 Task: Search one way flight ticket for 4 adults, 2 children, 2 infants in seat and 1 infant on lap in economy from Helena: Helena Regional Airport to Jacksonville: Albert J. Ellis Airport on 8-3-2023. Choice of flights is Emirates. Number of bags: 1 carry on bag. Price is upto 95000. Outbound departure time preference is 17:15.
Action: Mouse moved to (263, 335)
Screenshot: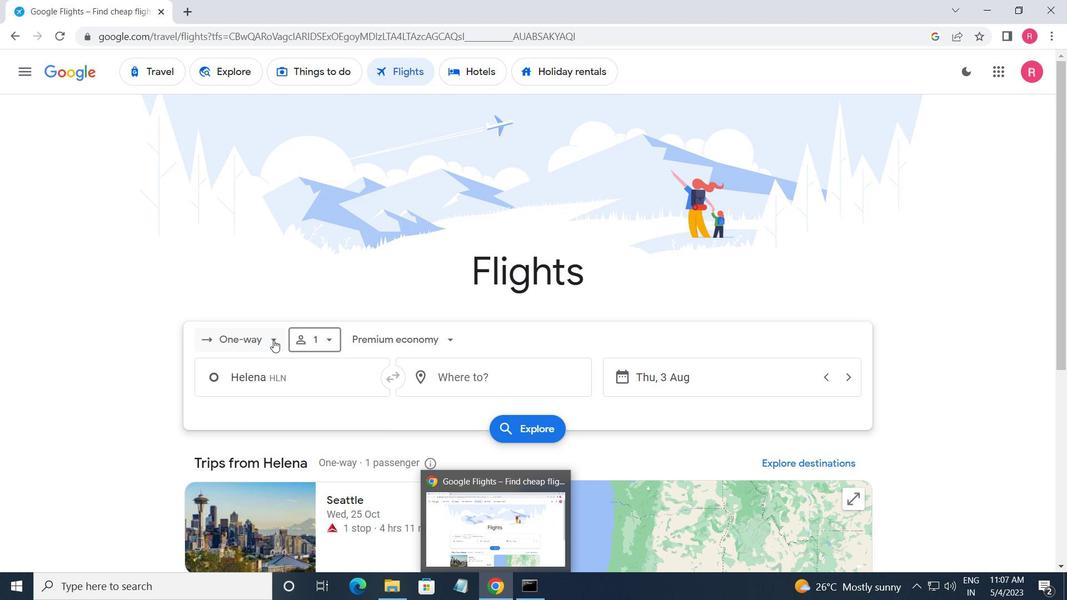 
Action: Mouse pressed left at (263, 335)
Screenshot: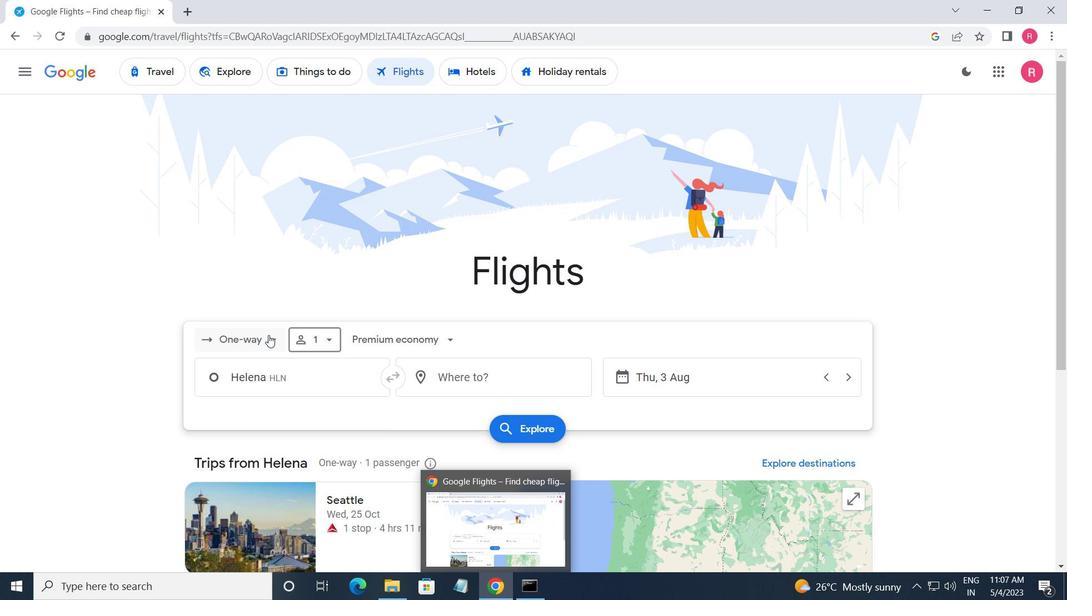 
Action: Mouse moved to (261, 404)
Screenshot: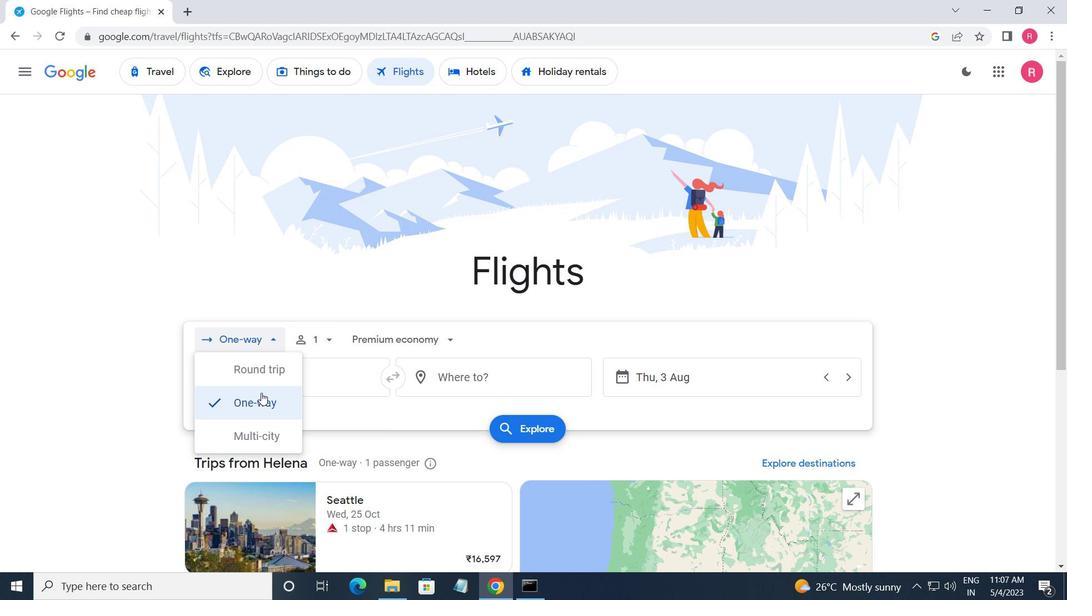 
Action: Mouse pressed left at (261, 404)
Screenshot: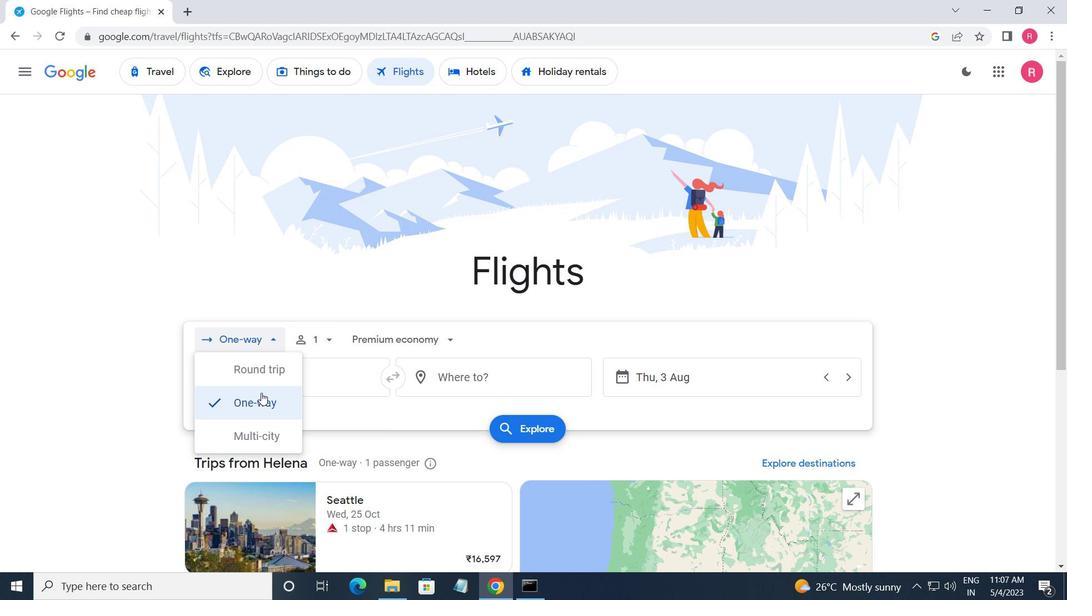 
Action: Mouse moved to (337, 339)
Screenshot: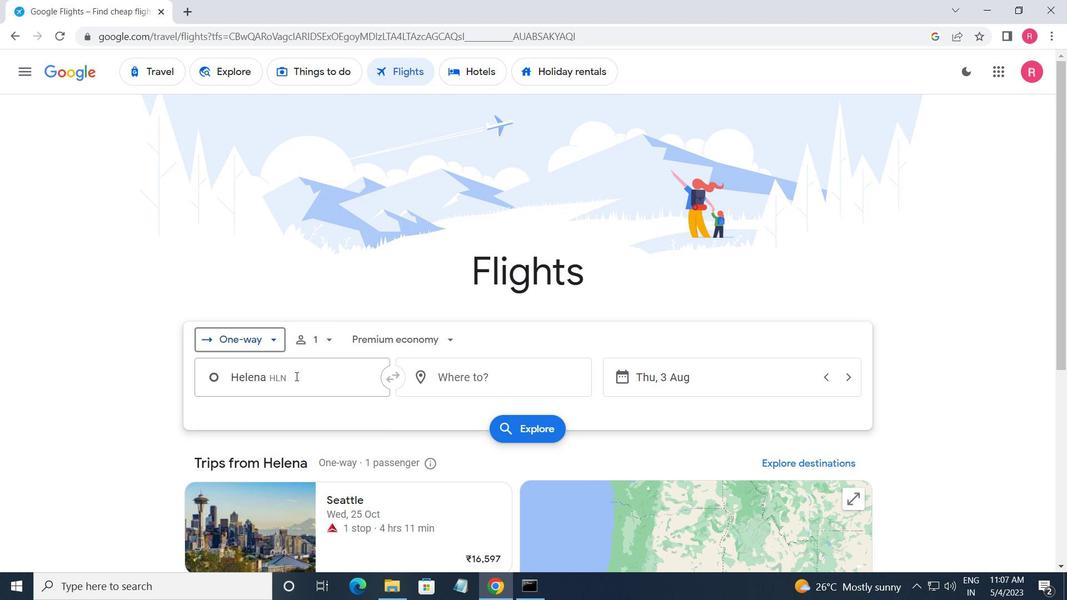 
Action: Mouse pressed left at (337, 339)
Screenshot: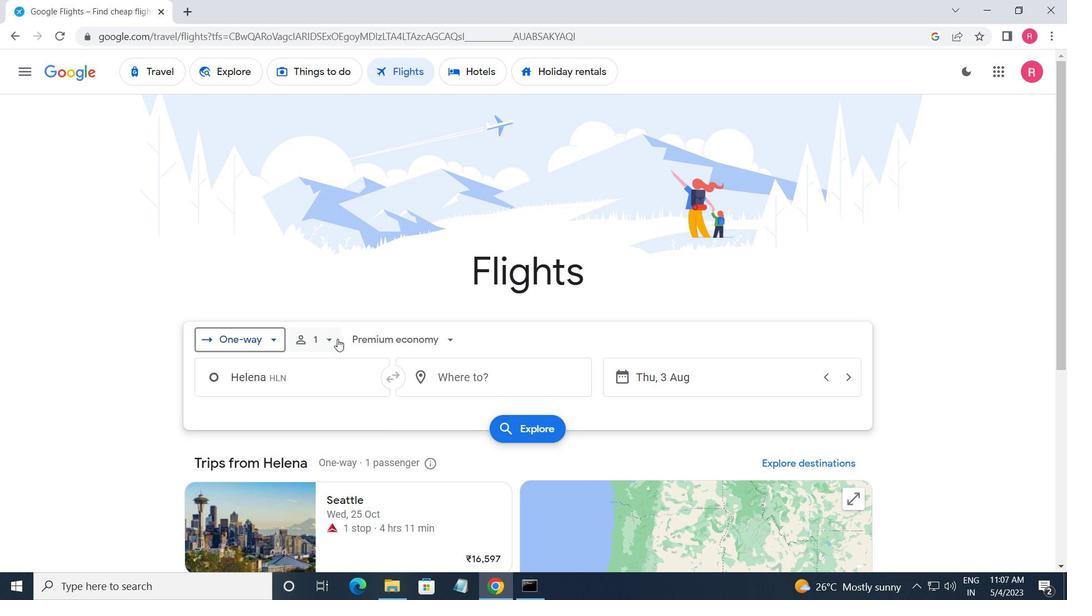 
Action: Mouse moved to (447, 376)
Screenshot: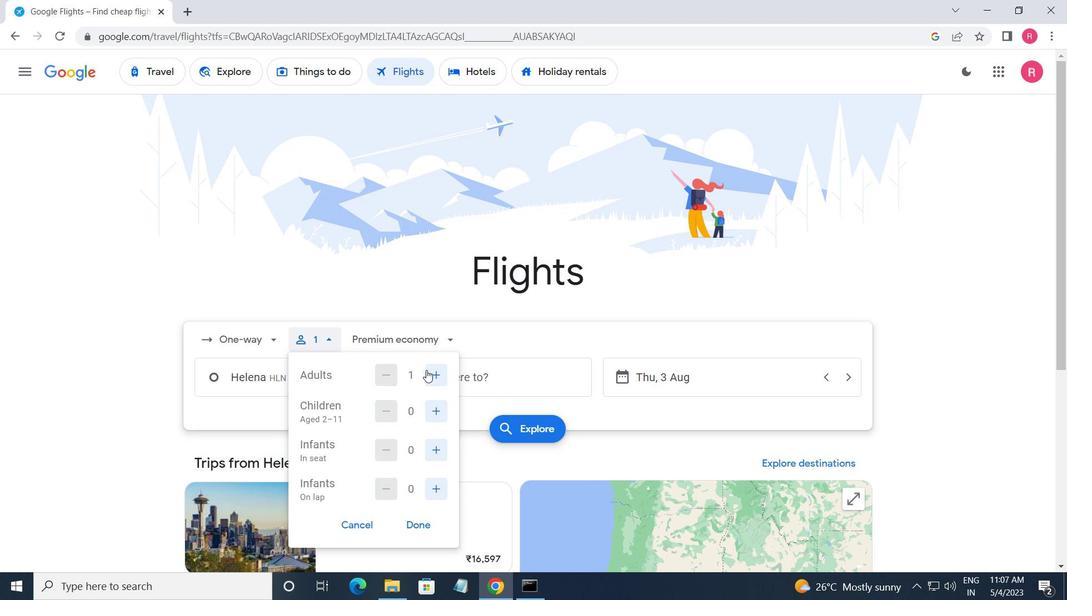 
Action: Mouse pressed left at (447, 376)
Screenshot: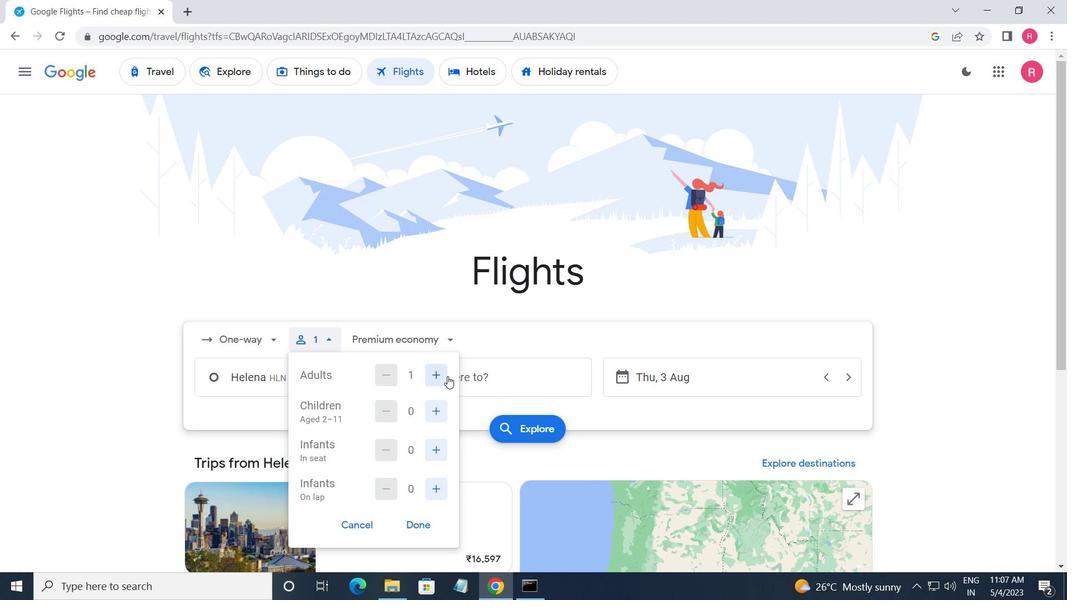 
Action: Mouse pressed left at (447, 376)
Screenshot: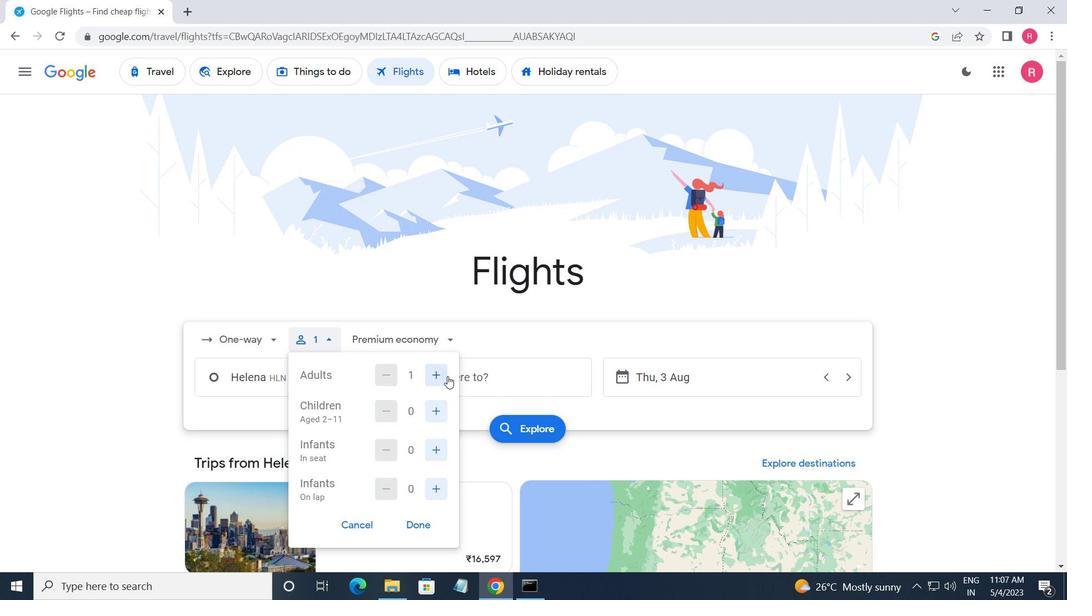 
Action: Mouse pressed left at (447, 376)
Screenshot: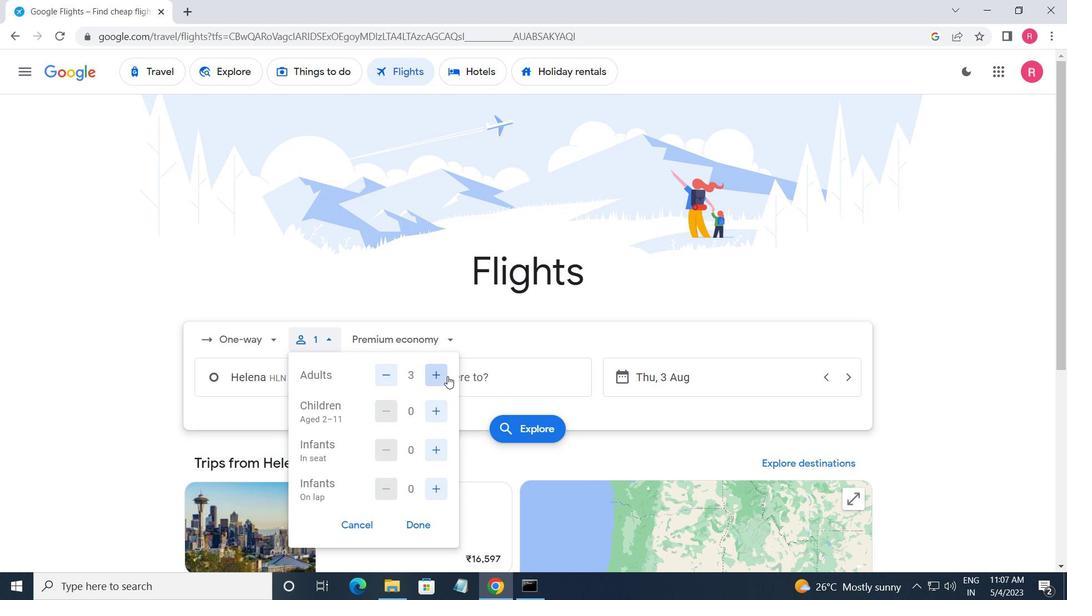 
Action: Mouse moved to (437, 407)
Screenshot: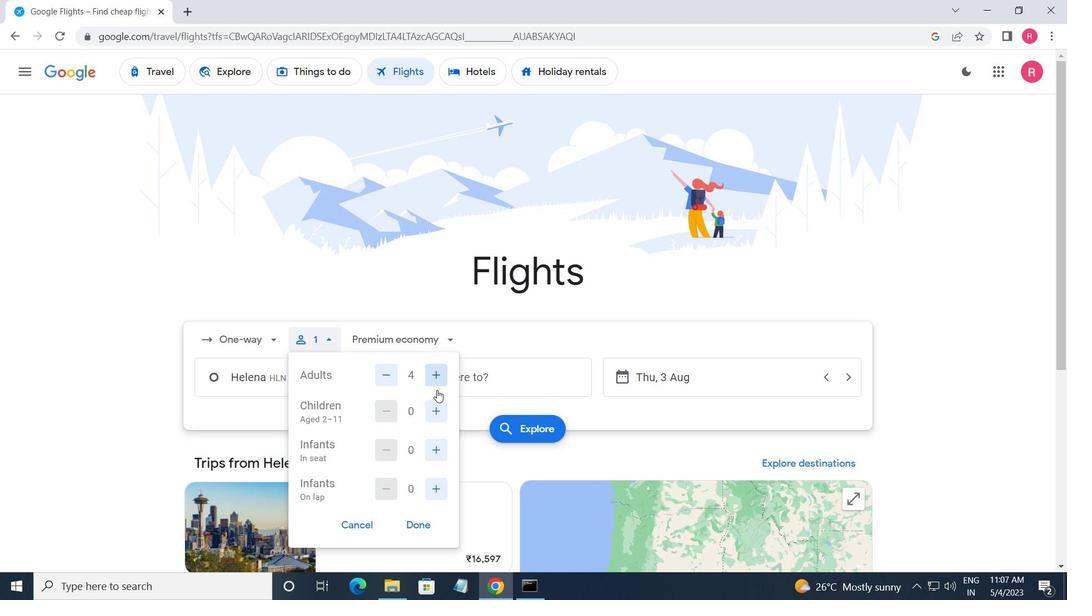 
Action: Mouse pressed left at (437, 407)
Screenshot: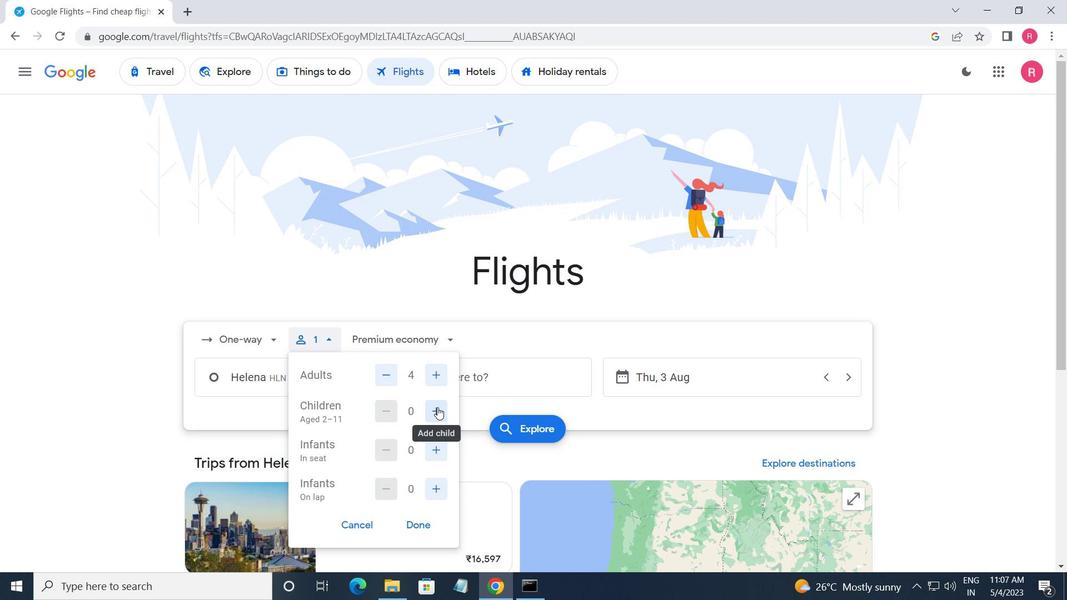 
Action: Mouse pressed left at (437, 407)
Screenshot: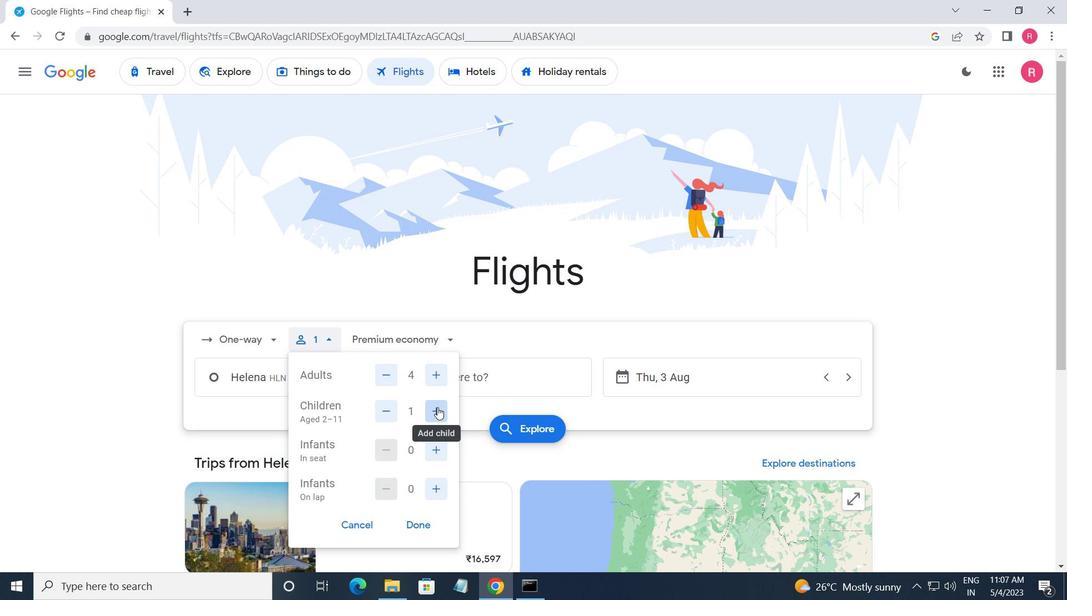 
Action: Mouse moved to (437, 447)
Screenshot: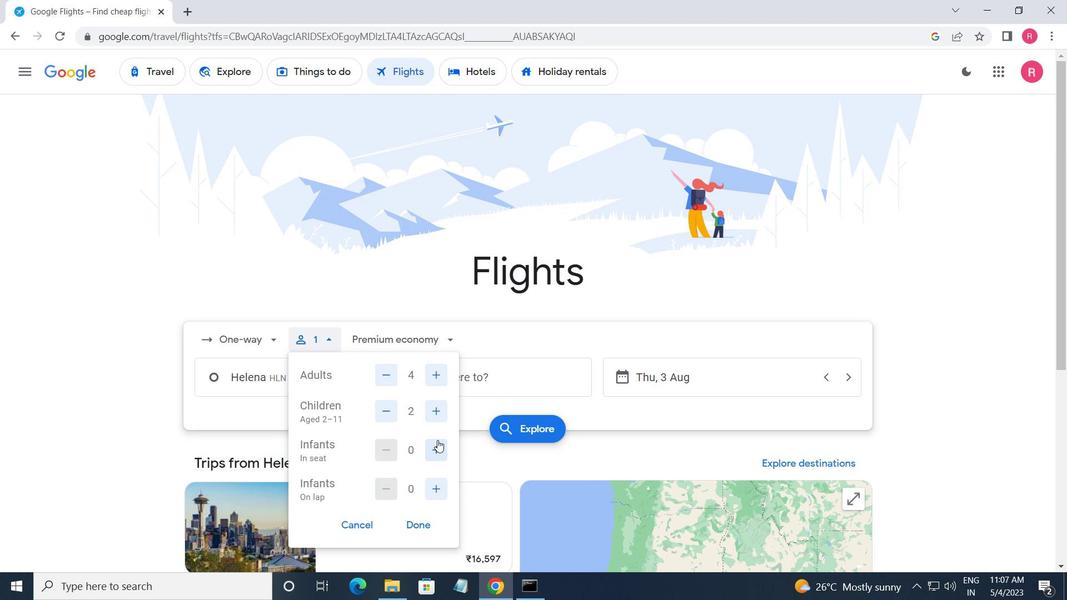 
Action: Mouse pressed left at (437, 447)
Screenshot: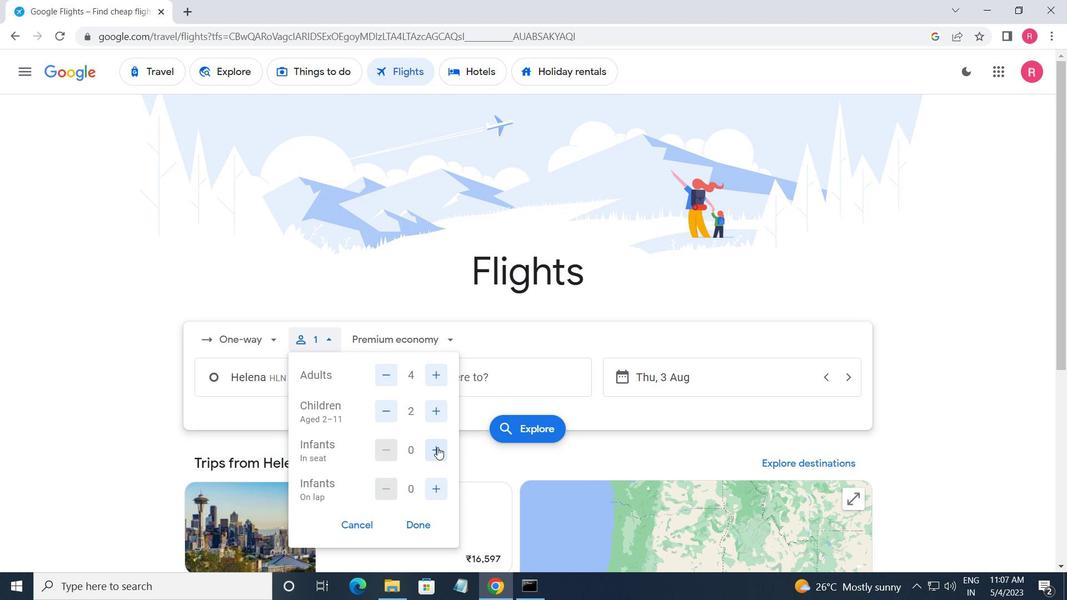 
Action: Mouse pressed left at (437, 447)
Screenshot: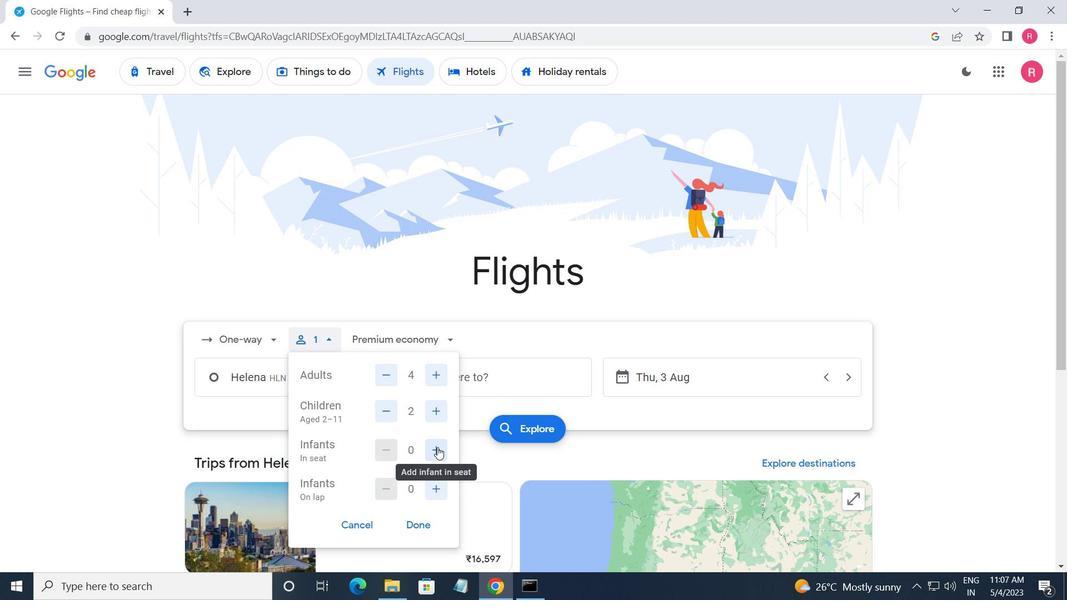
Action: Mouse moved to (436, 488)
Screenshot: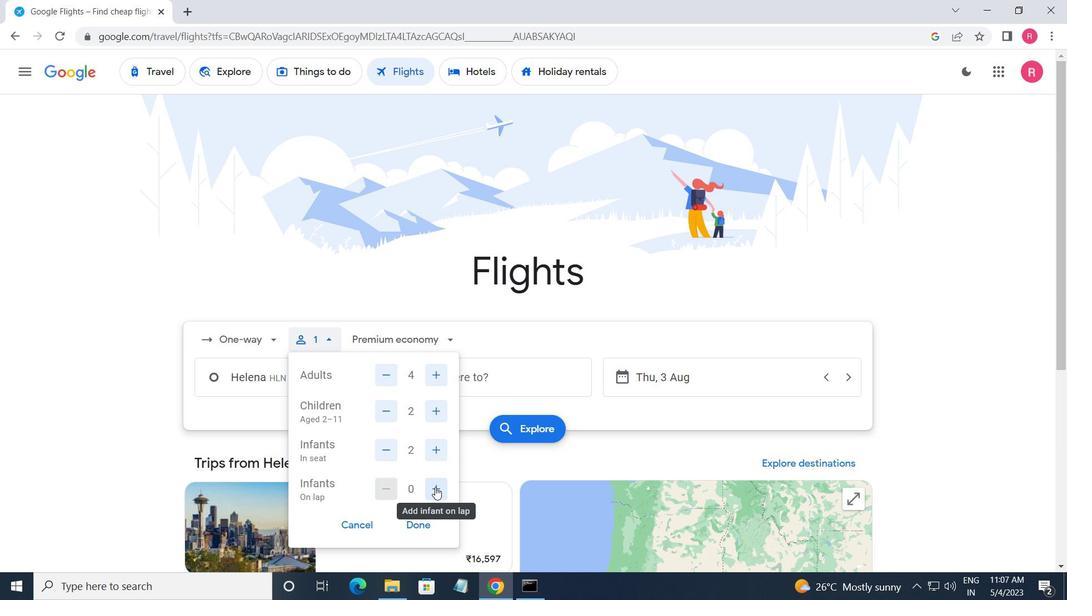 
Action: Mouse pressed left at (436, 488)
Screenshot: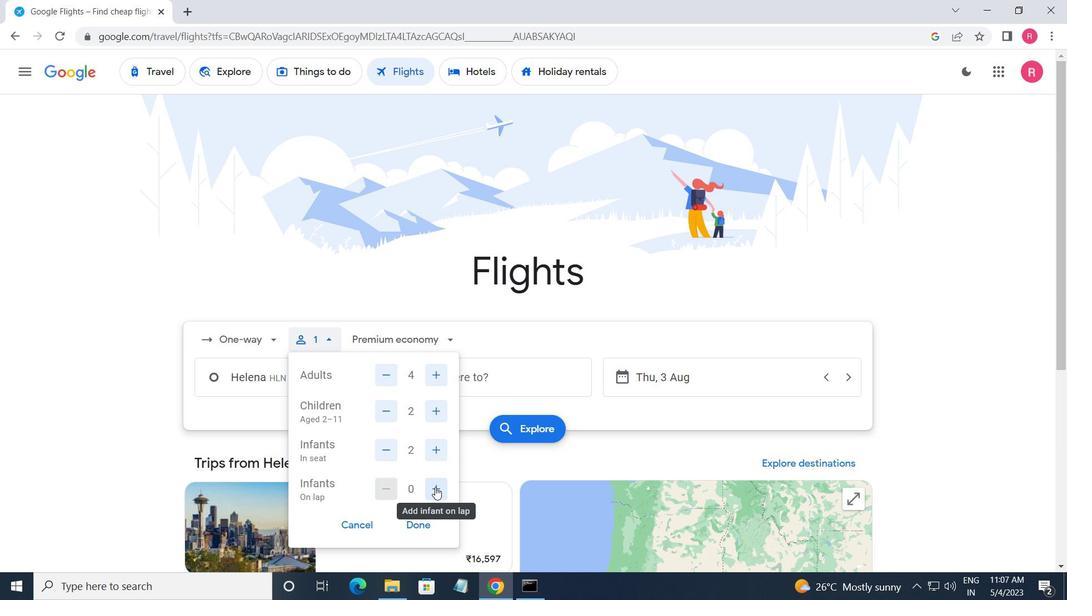 
Action: Mouse moved to (421, 521)
Screenshot: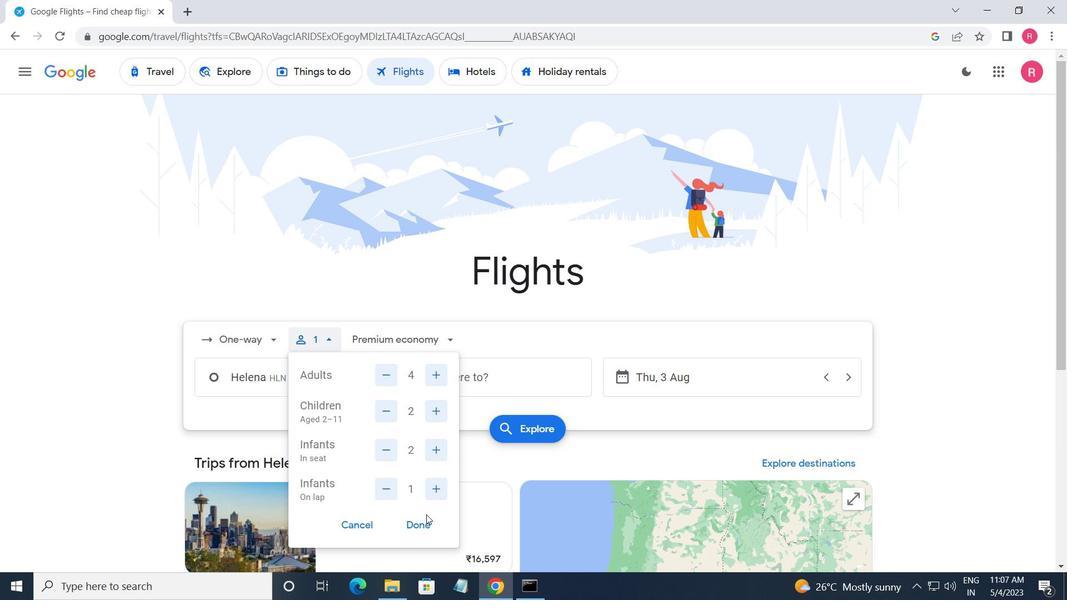 
Action: Mouse pressed left at (421, 521)
Screenshot: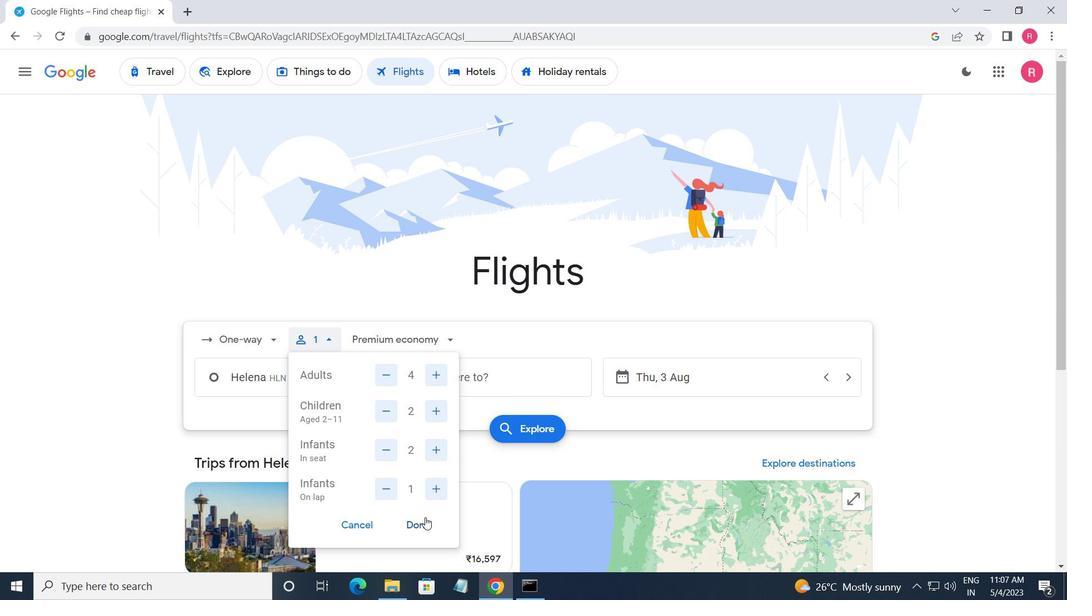 
Action: Mouse moved to (389, 345)
Screenshot: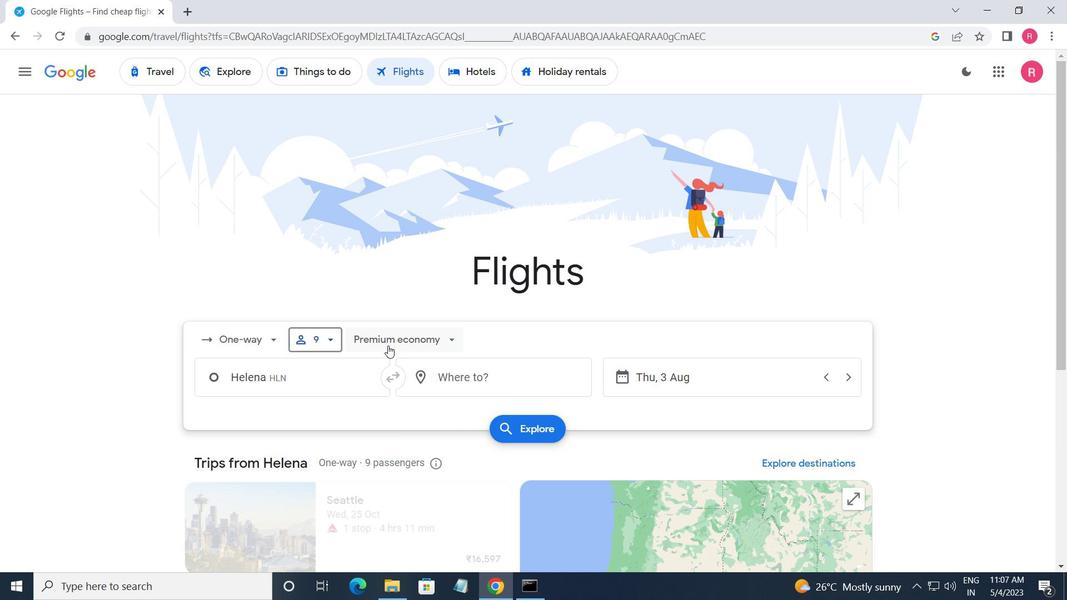 
Action: Mouse pressed left at (389, 345)
Screenshot: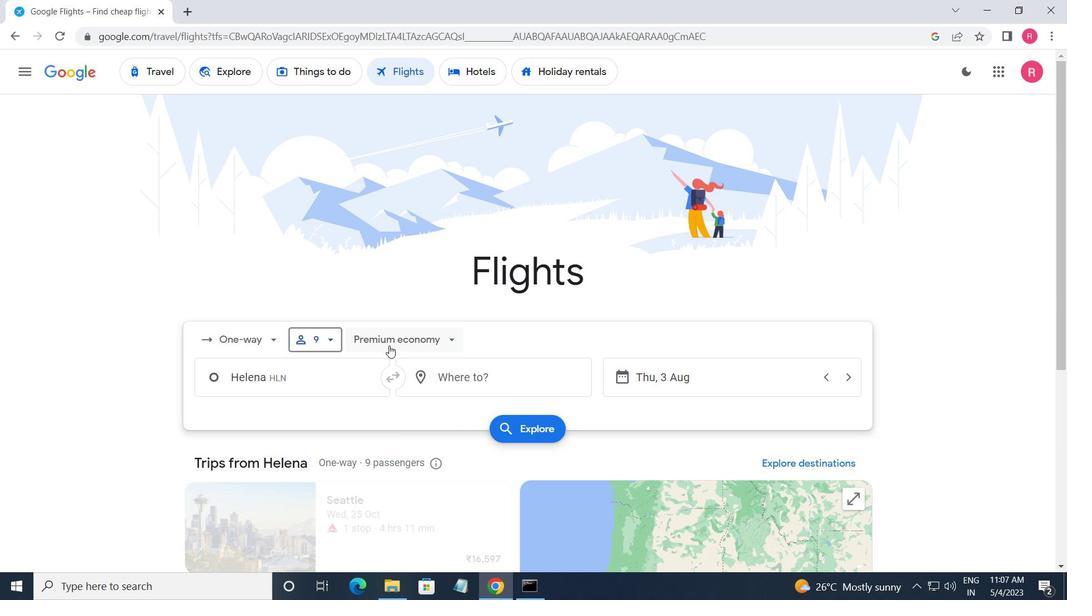 
Action: Mouse moved to (392, 362)
Screenshot: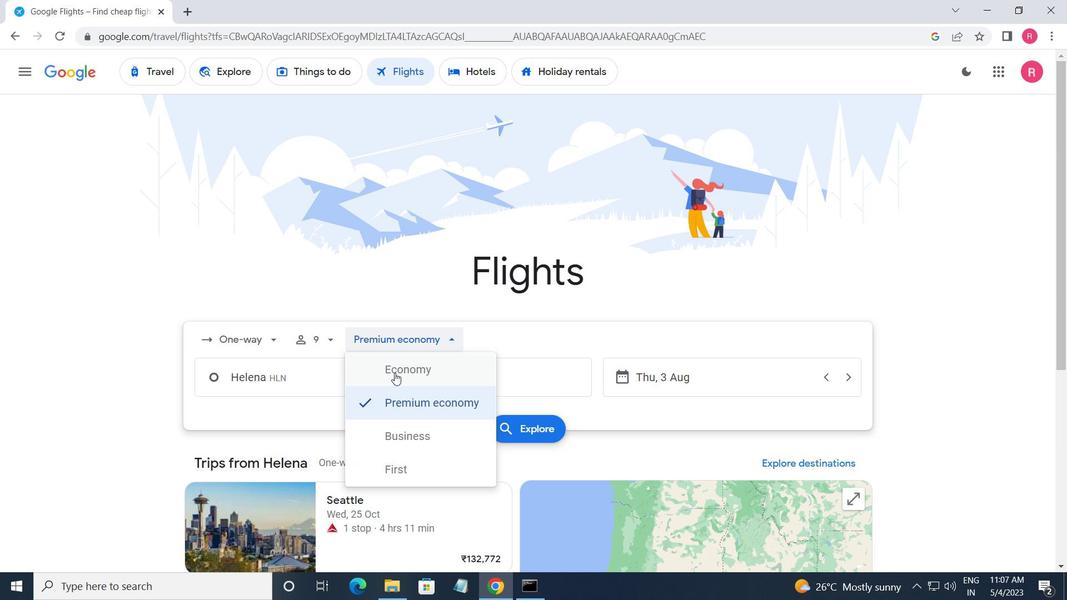 
Action: Mouse pressed left at (392, 362)
Screenshot: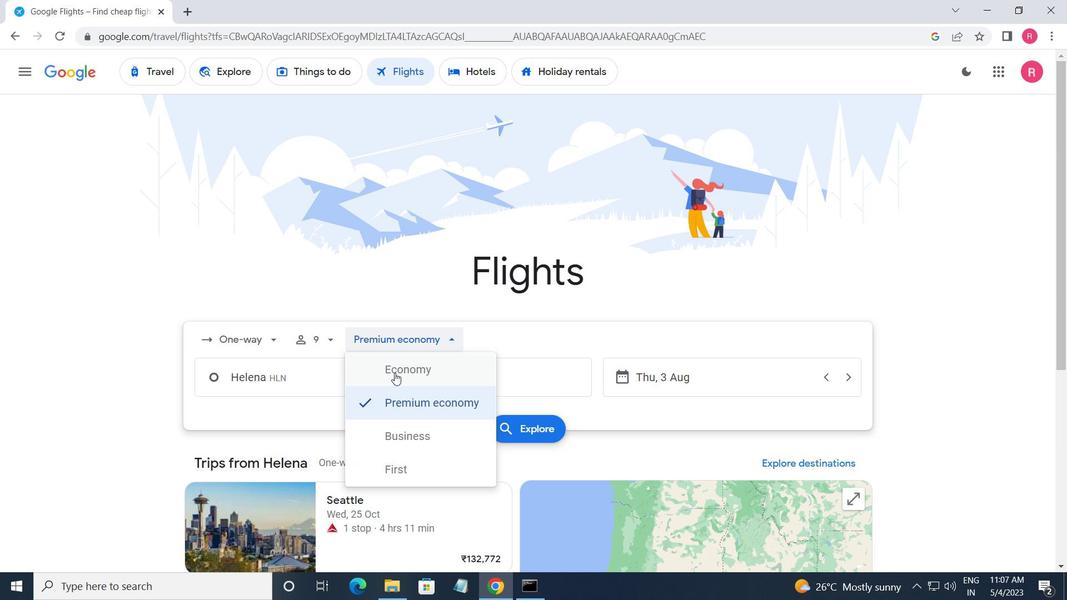 
Action: Mouse moved to (310, 380)
Screenshot: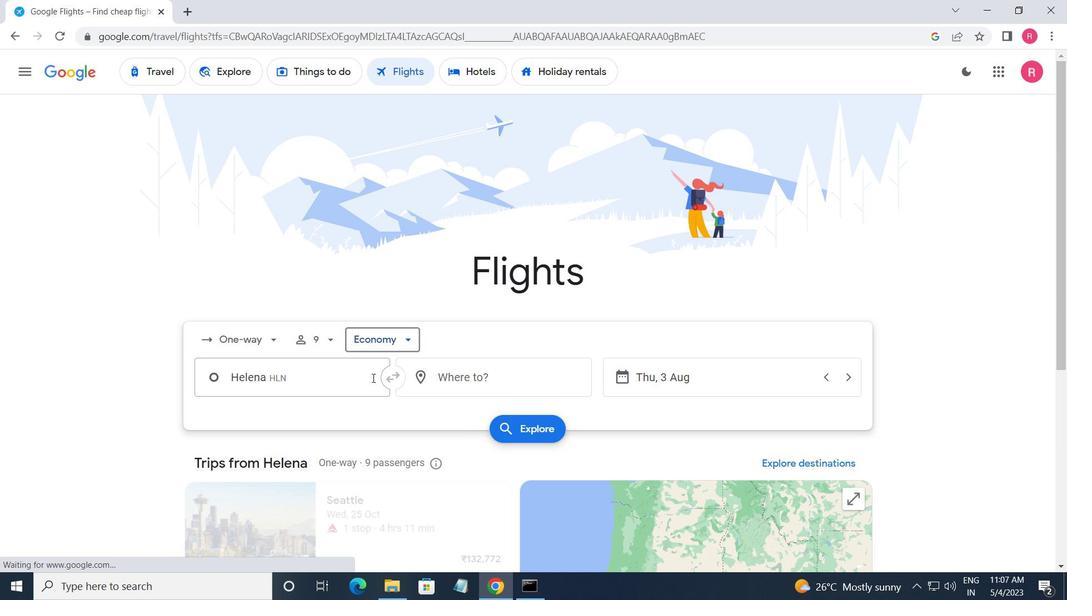 
Action: Mouse pressed left at (310, 380)
Screenshot: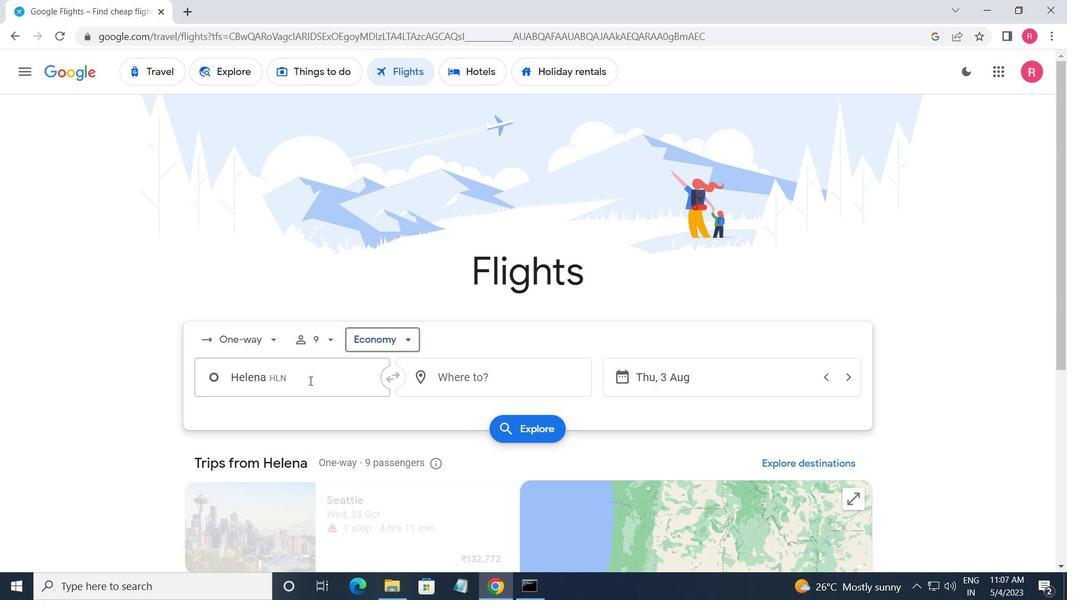 
Action: Mouse moved to (324, 458)
Screenshot: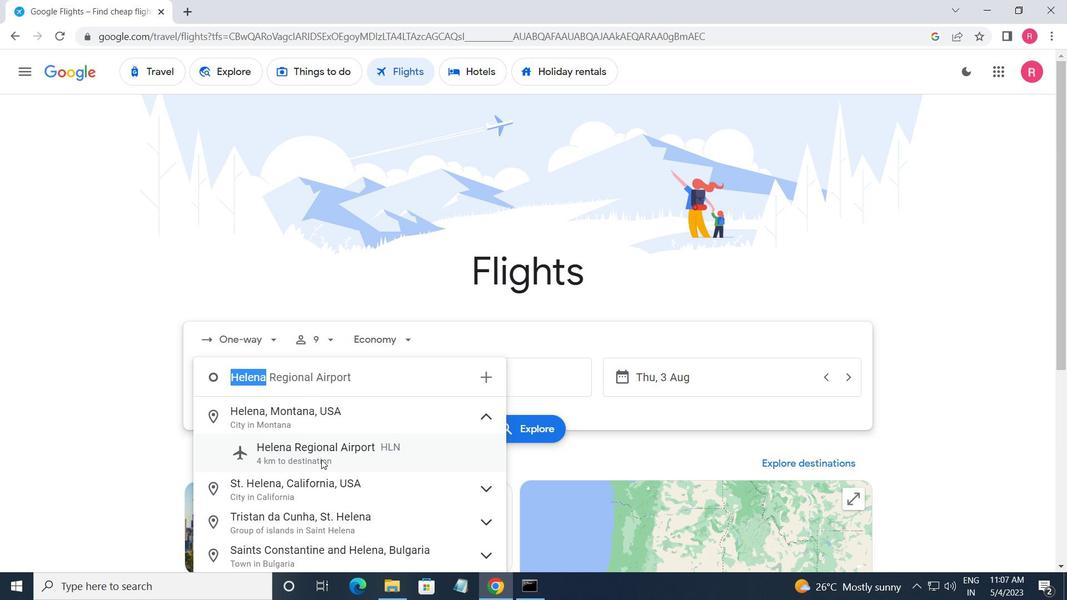 
Action: Mouse pressed left at (324, 458)
Screenshot: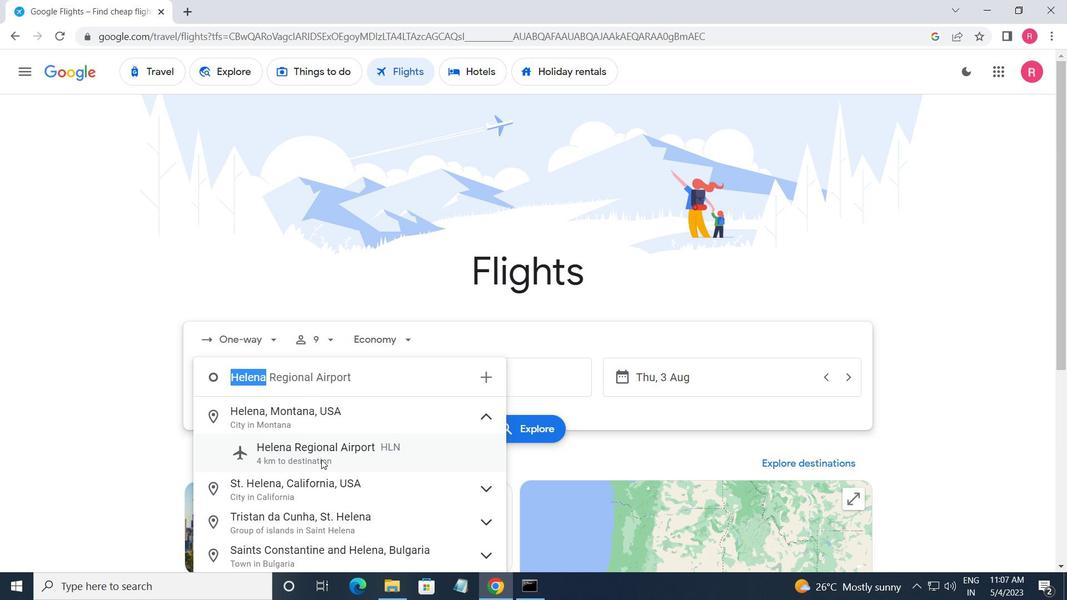 
Action: Mouse moved to (470, 392)
Screenshot: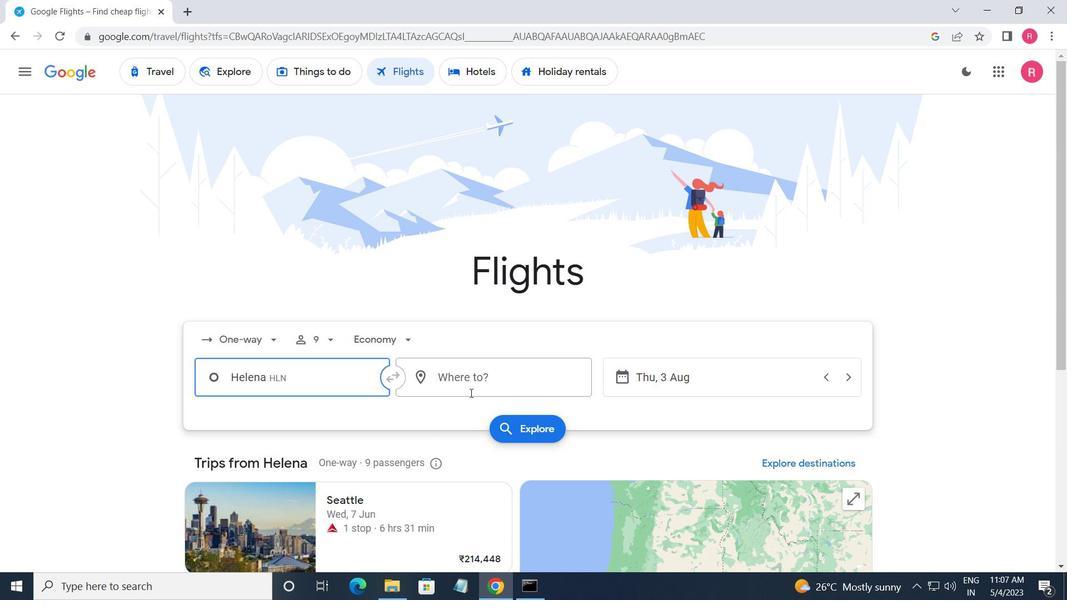 
Action: Mouse pressed left at (470, 392)
Screenshot: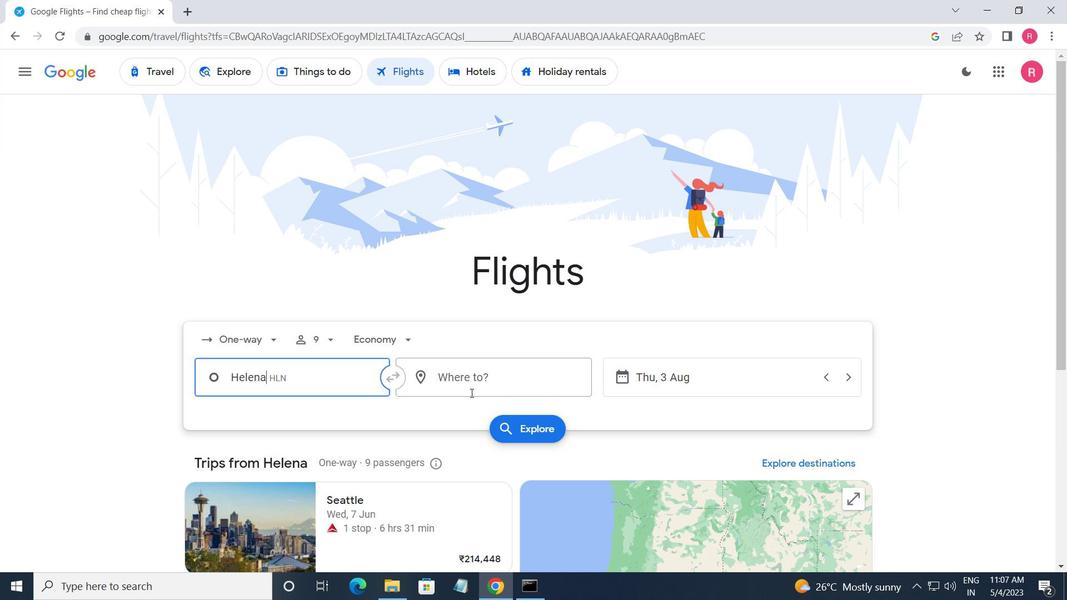 
Action: Mouse moved to (497, 520)
Screenshot: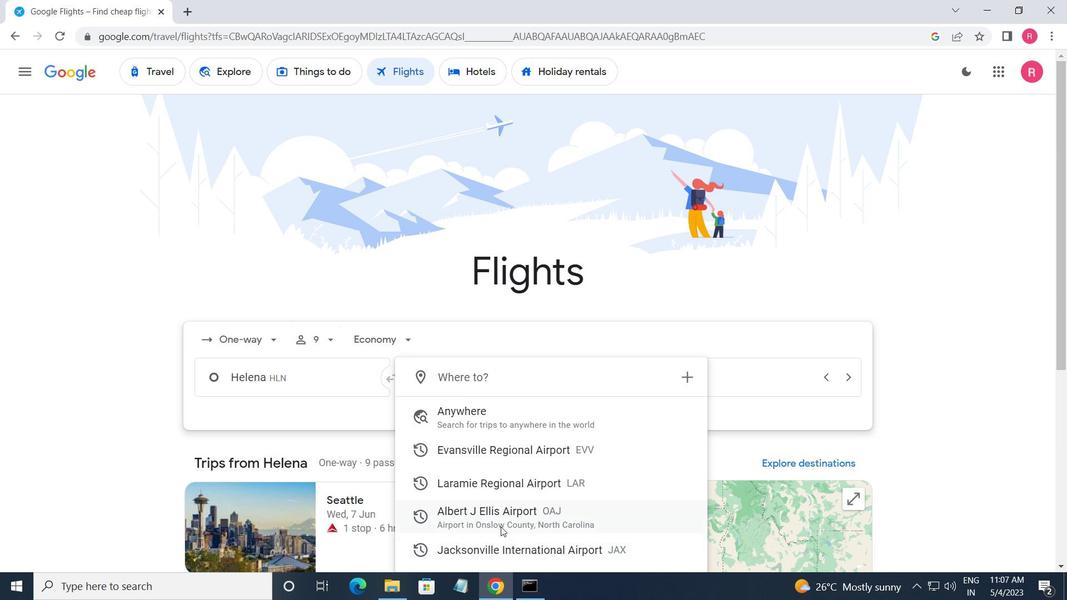 
Action: Mouse pressed left at (497, 520)
Screenshot: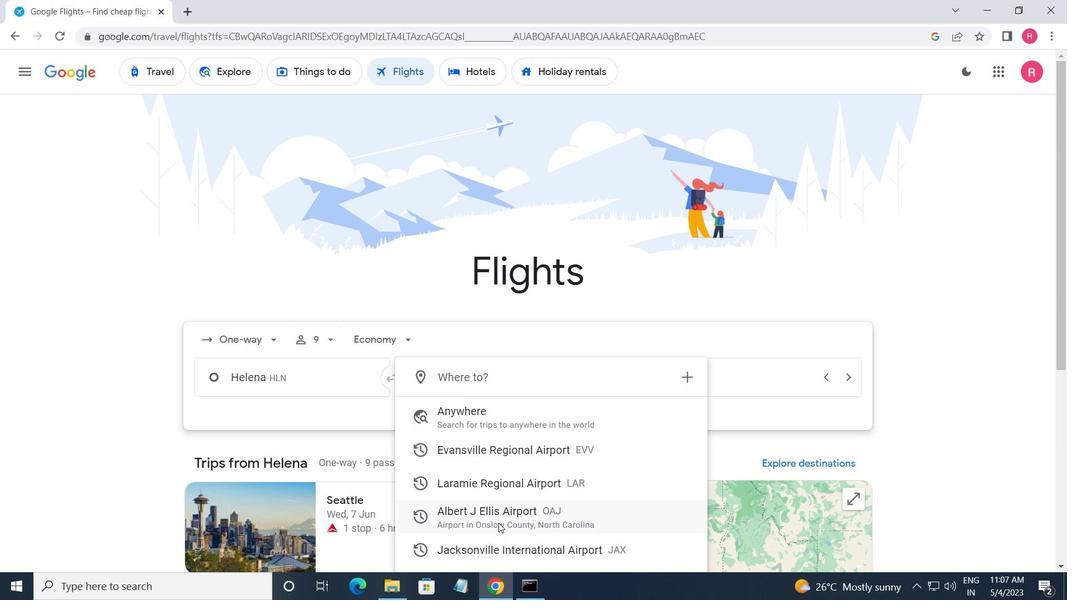 
Action: Mouse moved to (710, 393)
Screenshot: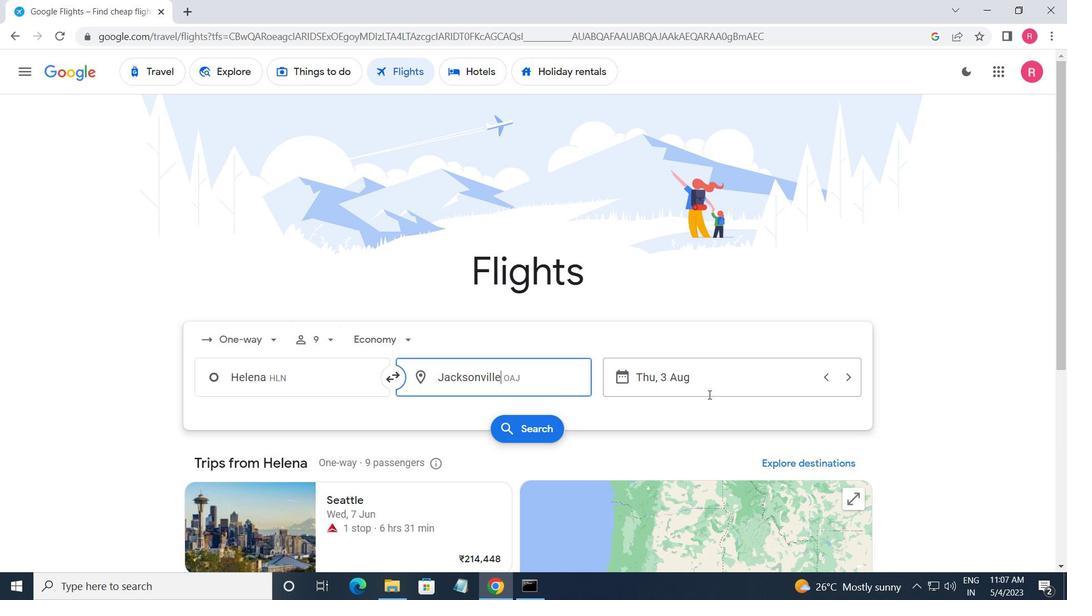 
Action: Mouse pressed left at (710, 393)
Screenshot: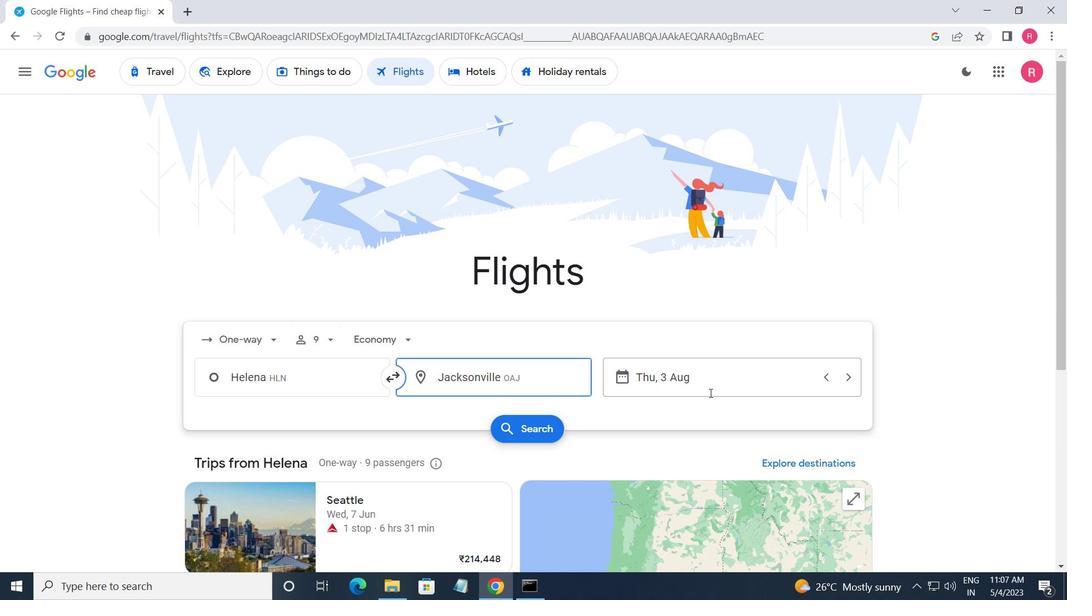 
Action: Mouse moved to (482, 325)
Screenshot: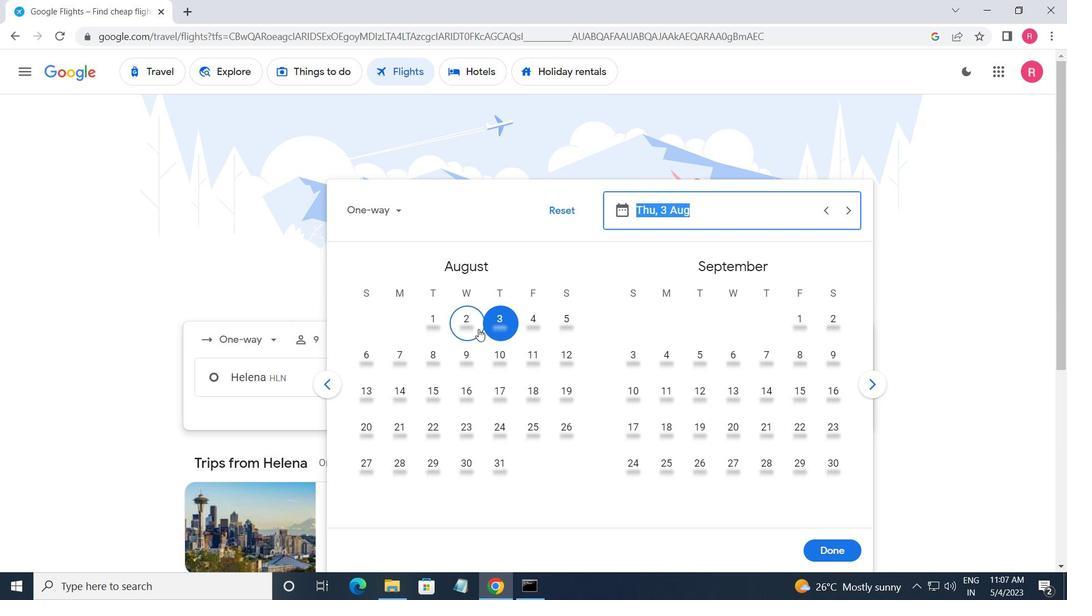 
Action: Mouse pressed left at (482, 325)
Screenshot: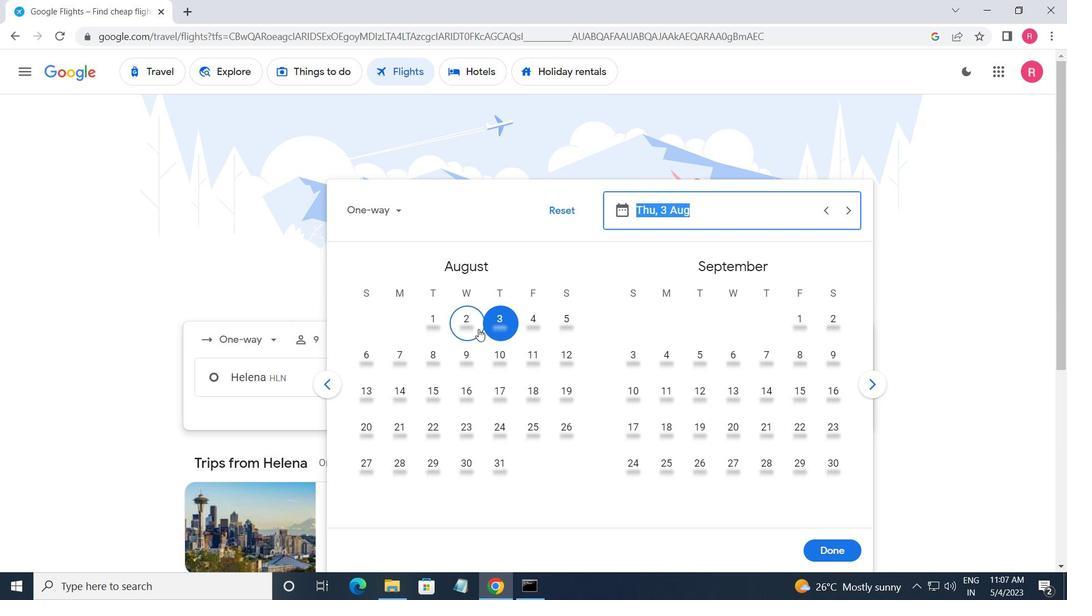 
Action: Mouse moved to (494, 329)
Screenshot: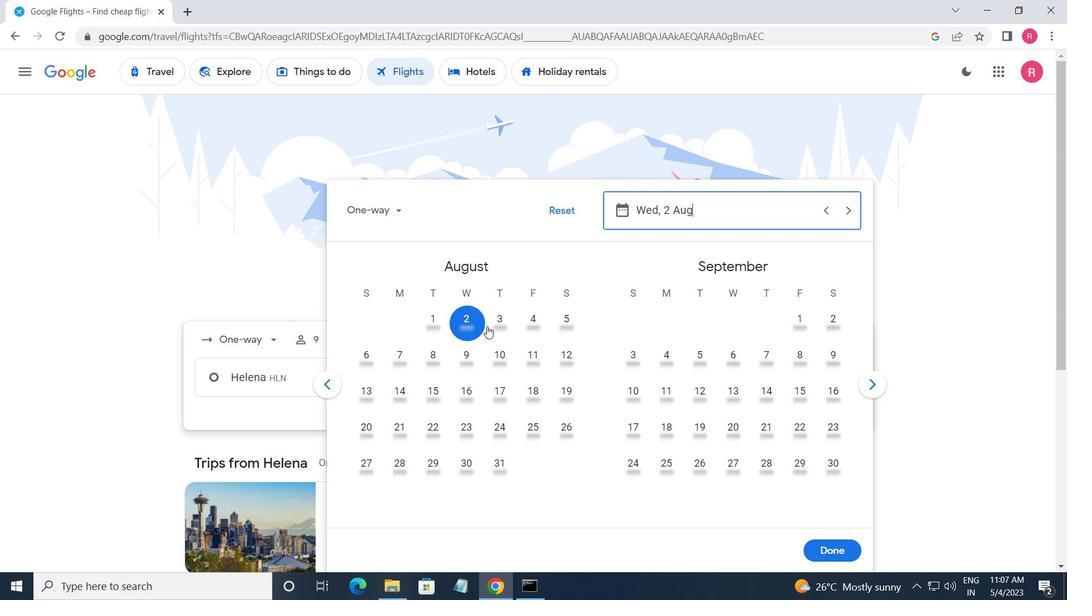 
Action: Mouse pressed left at (494, 329)
Screenshot: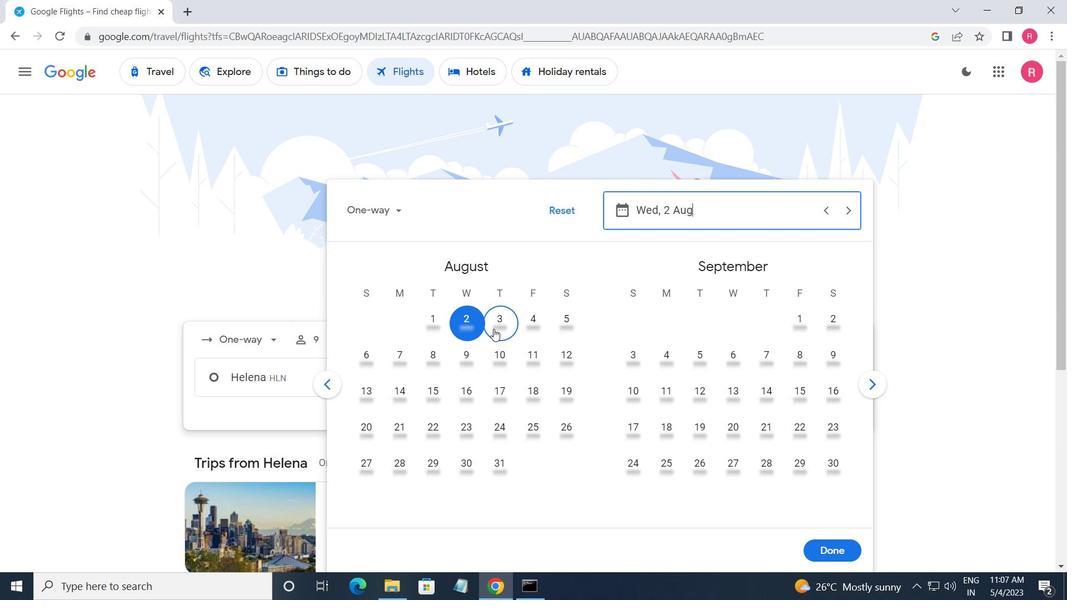 
Action: Mouse moved to (831, 558)
Screenshot: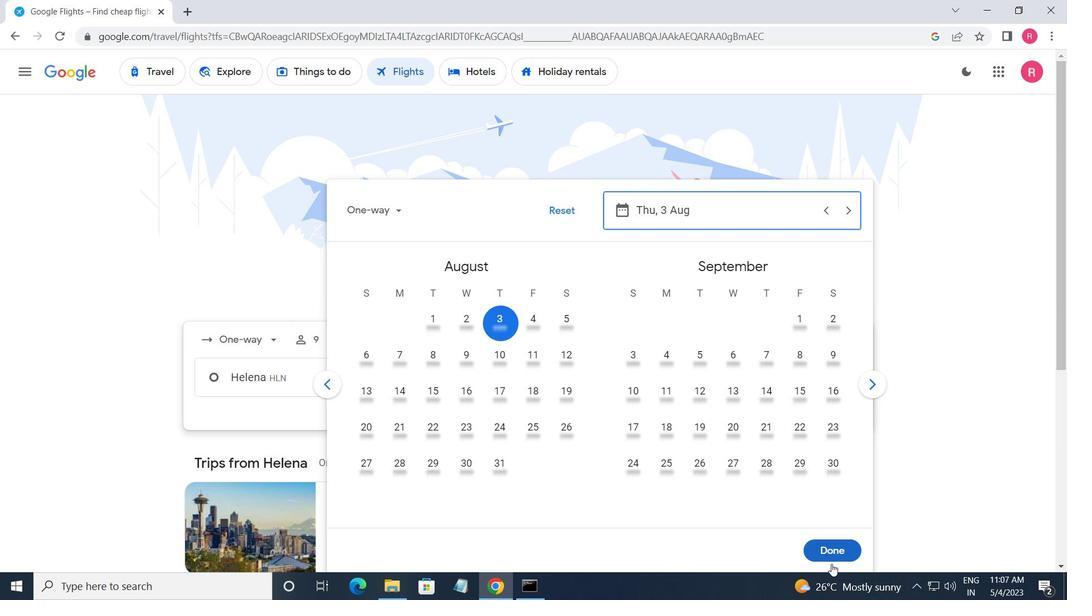
Action: Mouse pressed left at (831, 558)
Screenshot: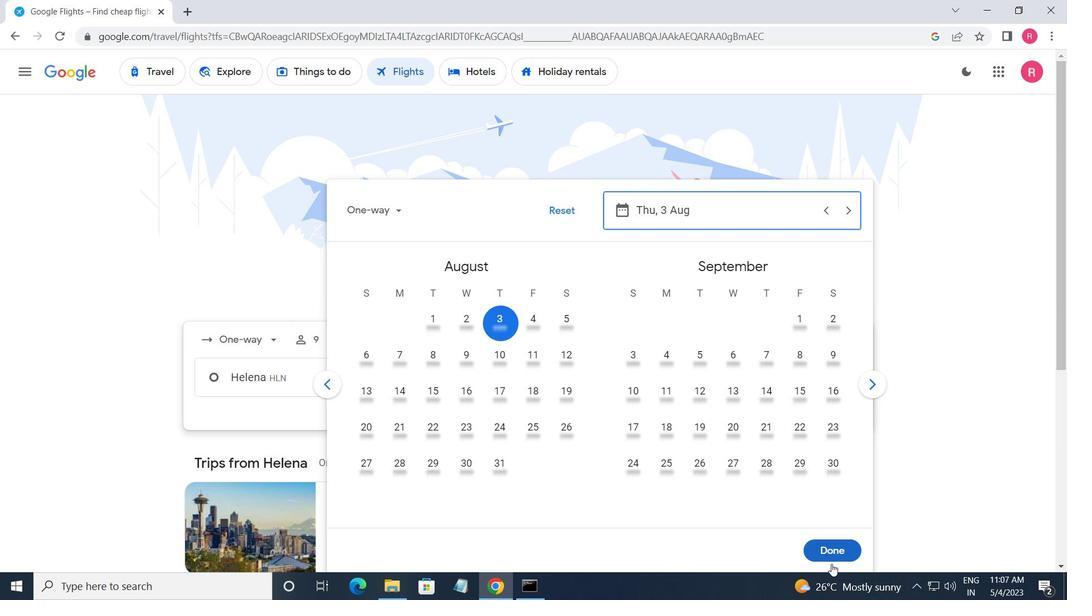 
Action: Mouse moved to (506, 431)
Screenshot: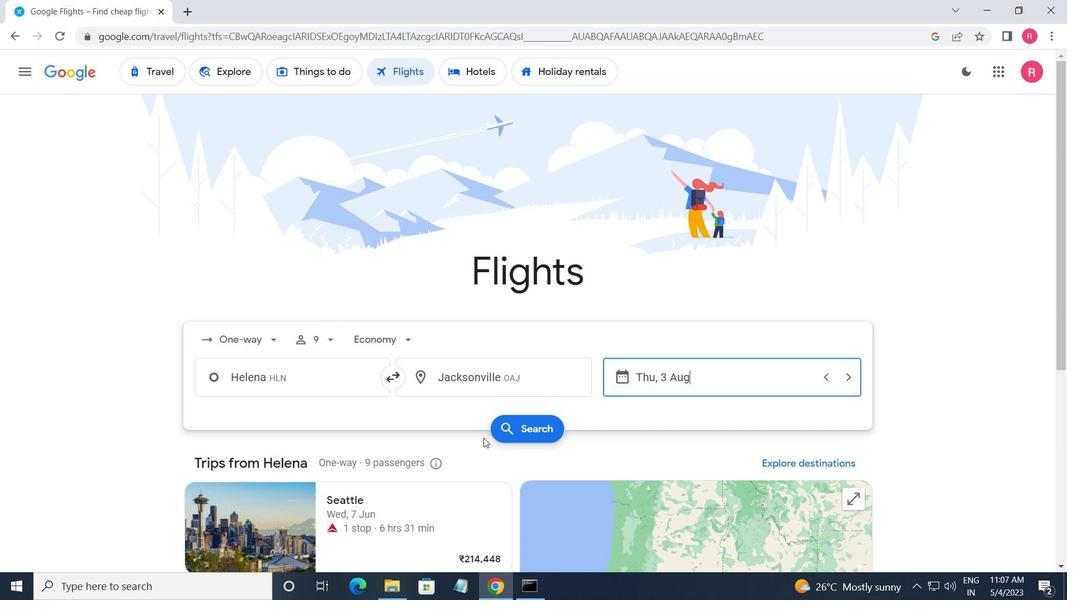 
Action: Mouse pressed left at (506, 431)
Screenshot: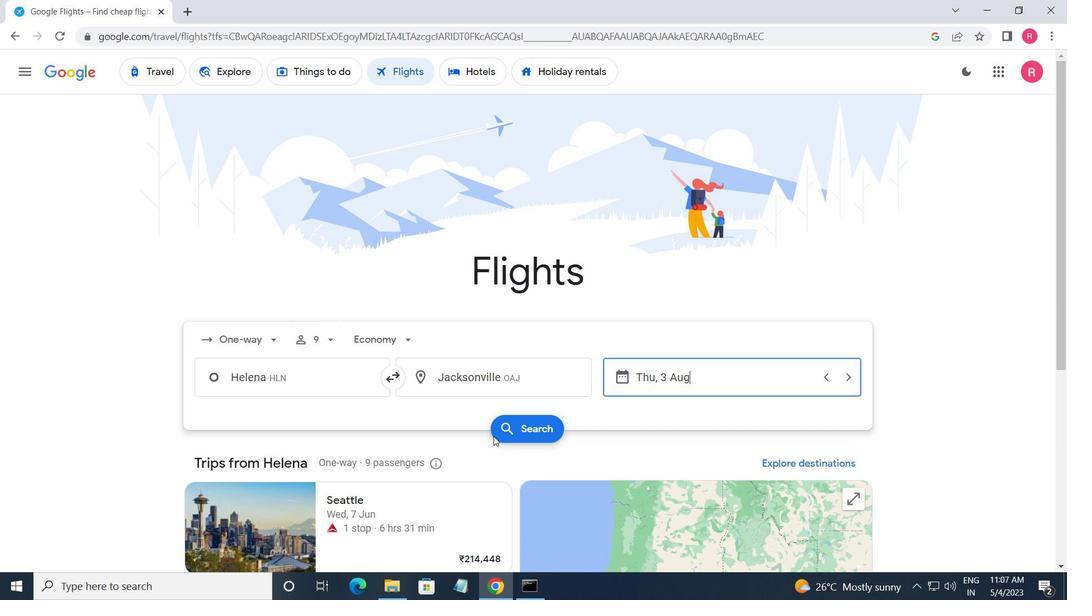 
Action: Mouse moved to (207, 206)
Screenshot: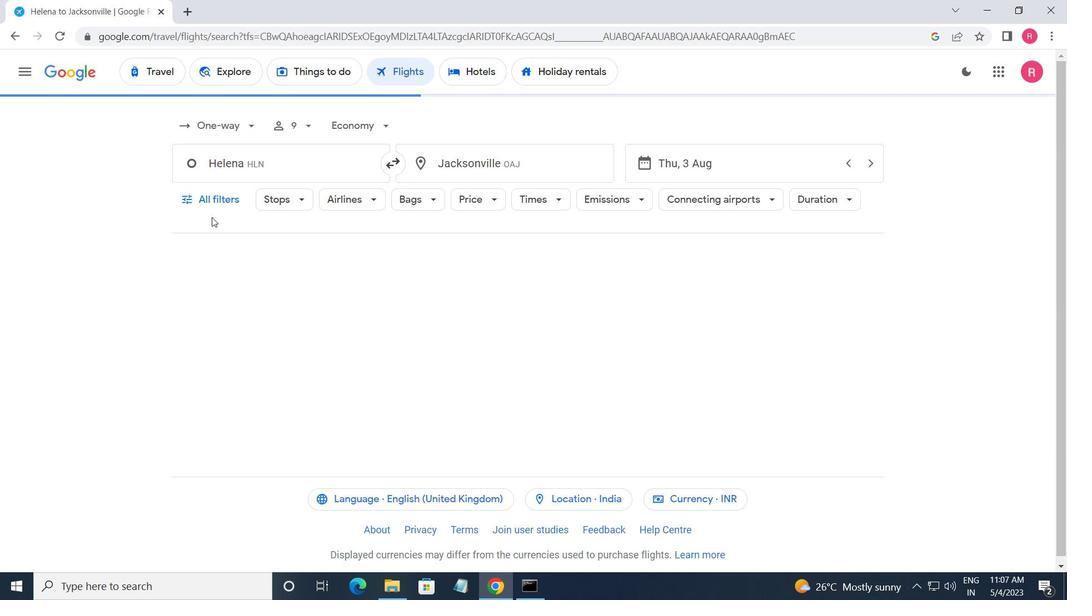 
Action: Mouse pressed left at (207, 206)
Screenshot: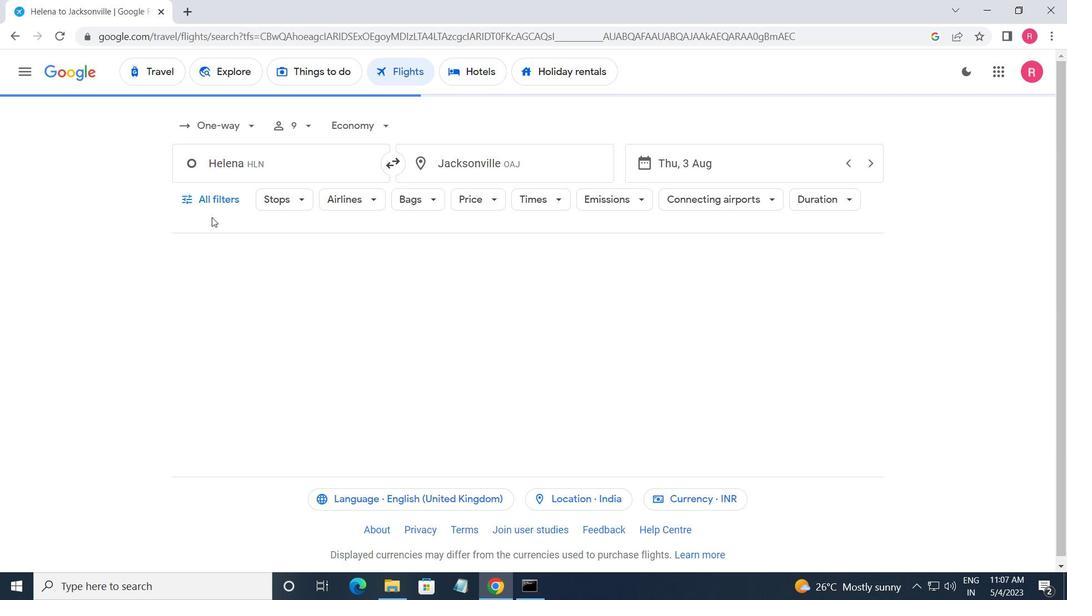 
Action: Mouse moved to (261, 365)
Screenshot: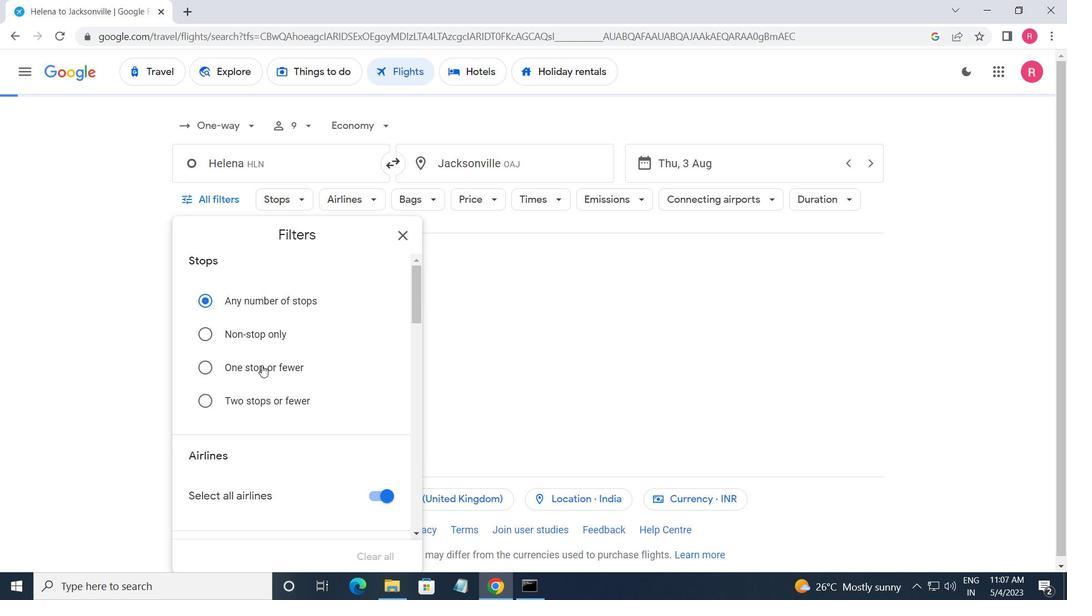 
Action: Mouse scrolled (261, 364) with delta (0, 0)
Screenshot: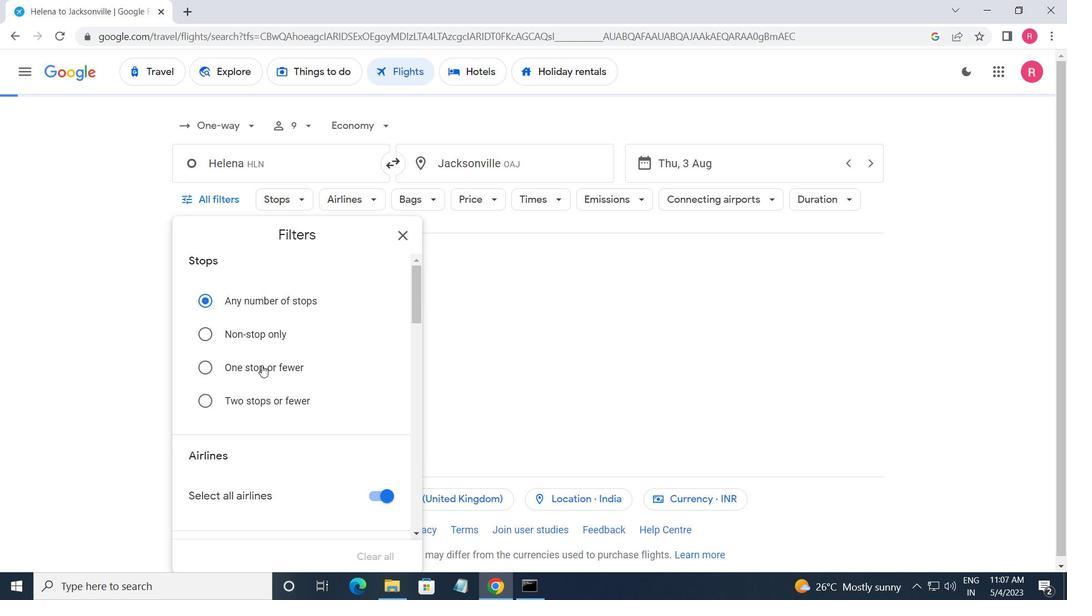 
Action: Mouse scrolled (261, 364) with delta (0, 0)
Screenshot: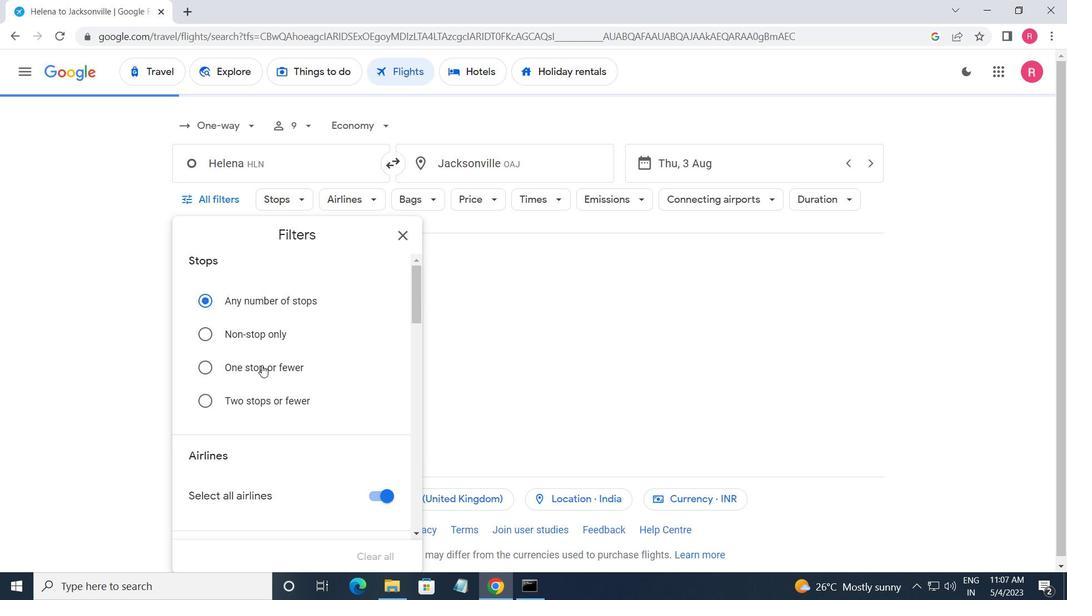 
Action: Mouse moved to (262, 367)
Screenshot: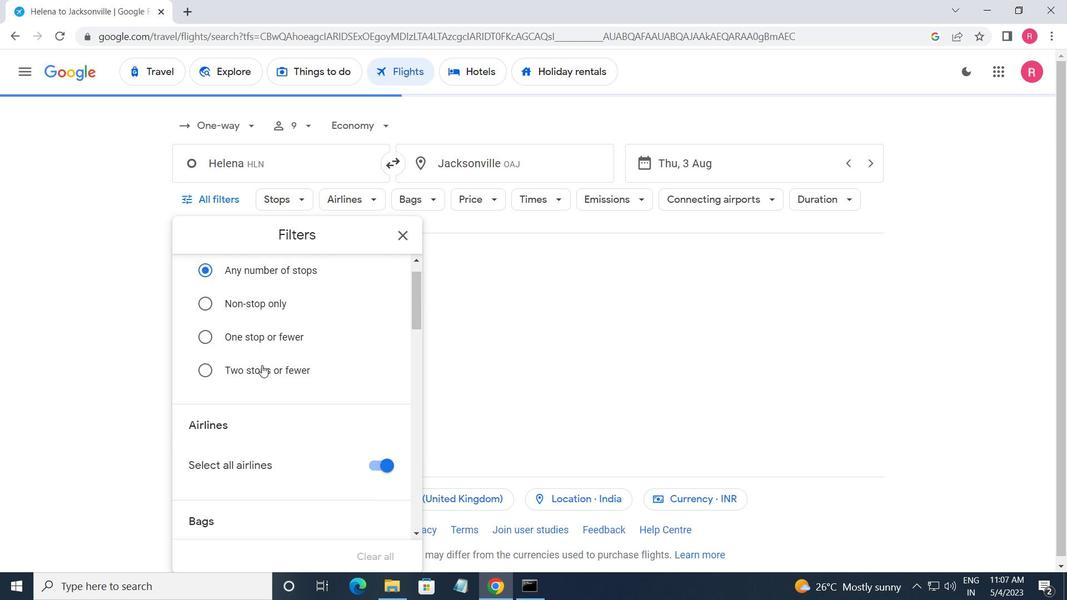 
Action: Mouse scrolled (262, 366) with delta (0, 0)
Screenshot: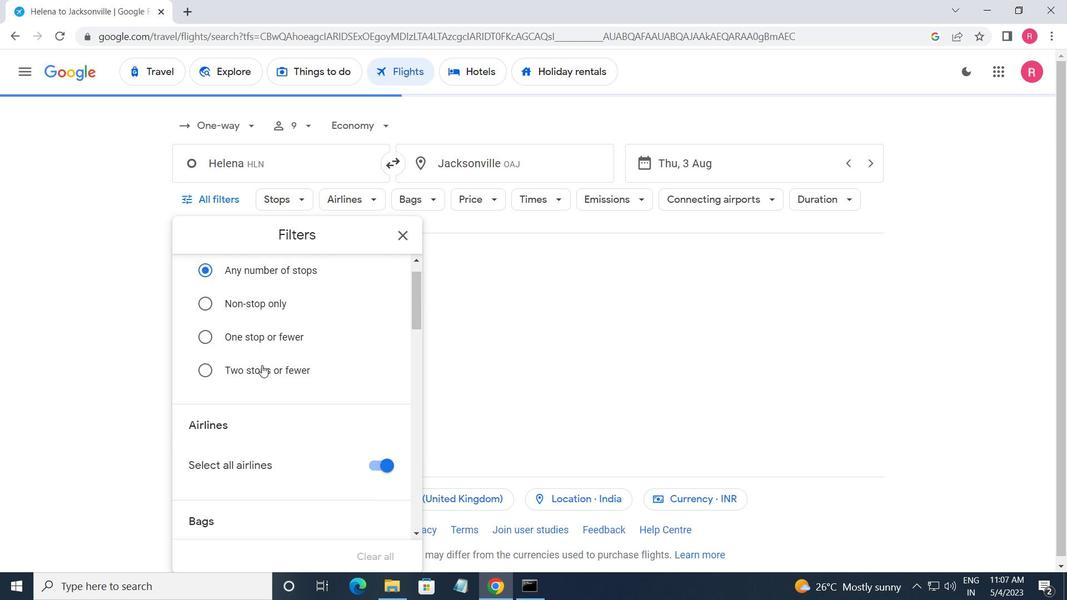 
Action: Mouse moved to (264, 370)
Screenshot: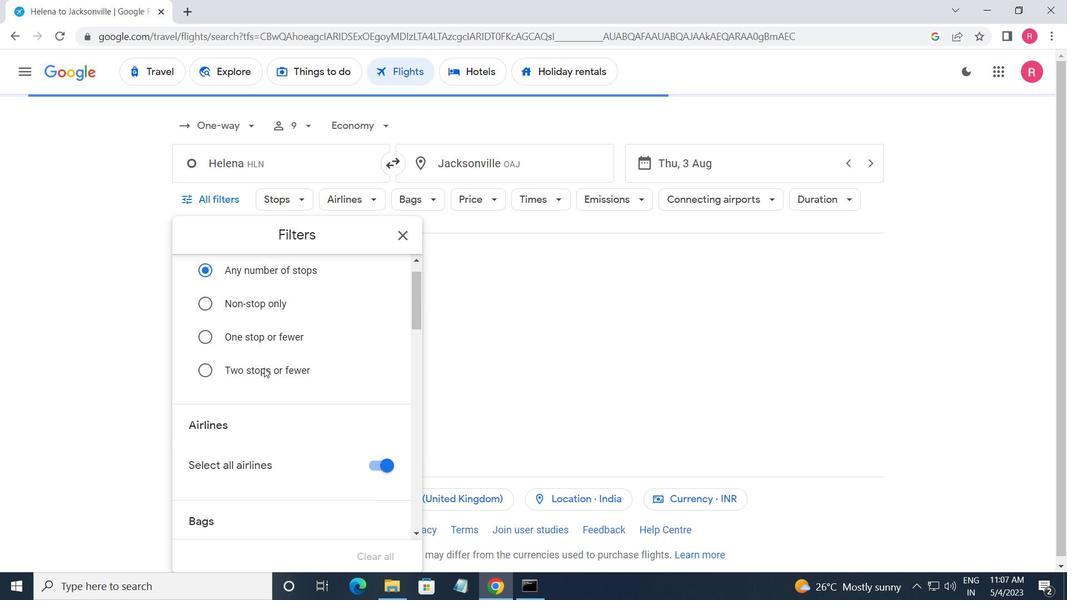 
Action: Mouse scrolled (264, 369) with delta (0, 0)
Screenshot: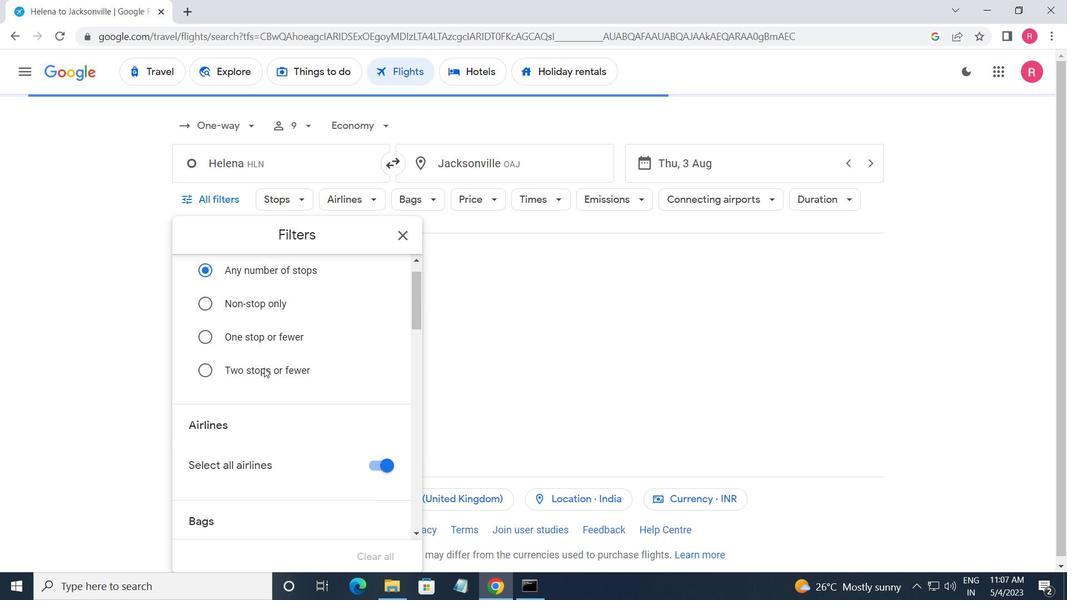 
Action: Mouse moved to (264, 371)
Screenshot: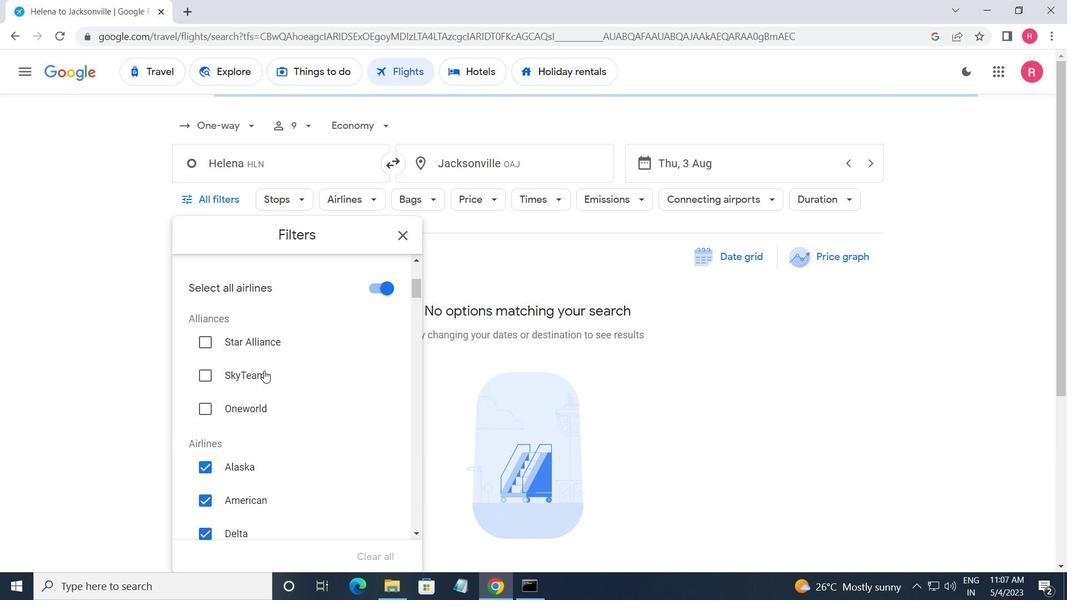 
Action: Mouse scrolled (264, 370) with delta (0, 0)
Screenshot: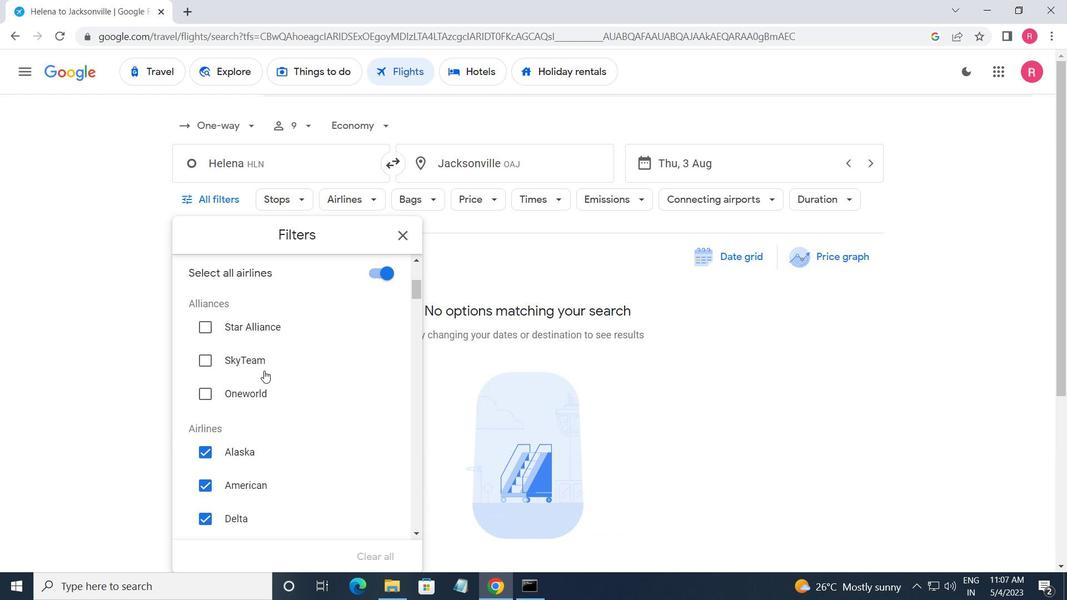 
Action: Mouse moved to (280, 382)
Screenshot: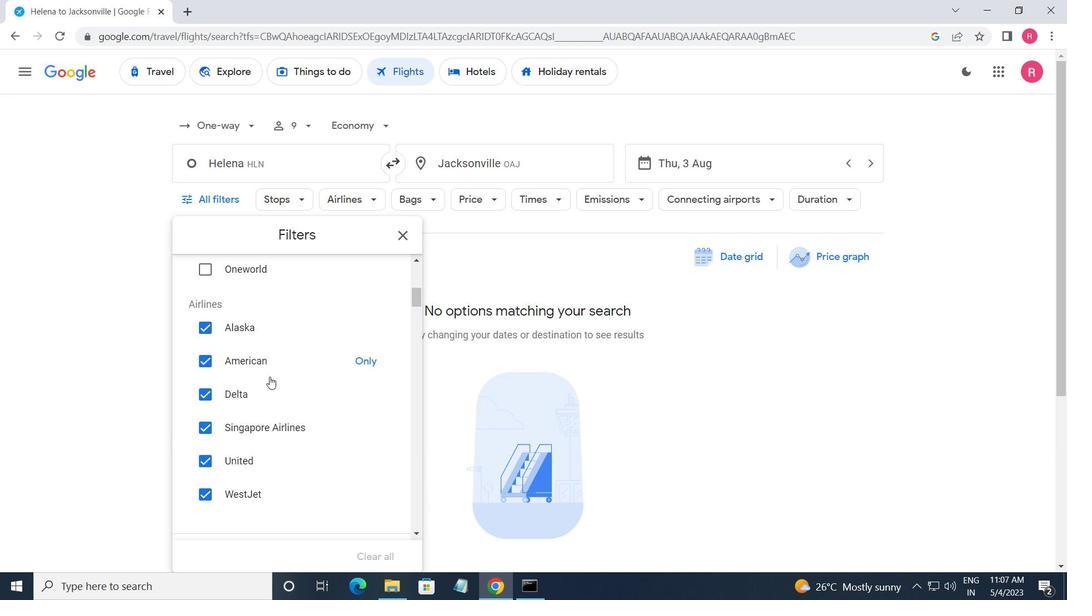
Action: Mouse scrolled (280, 382) with delta (0, 0)
Screenshot: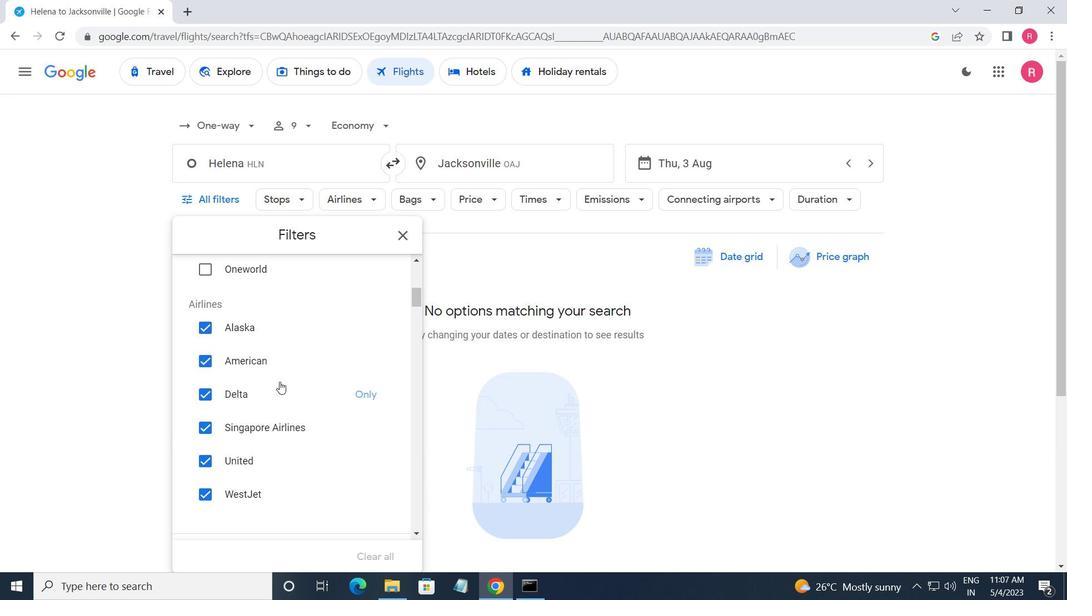 
Action: Mouse moved to (281, 381)
Screenshot: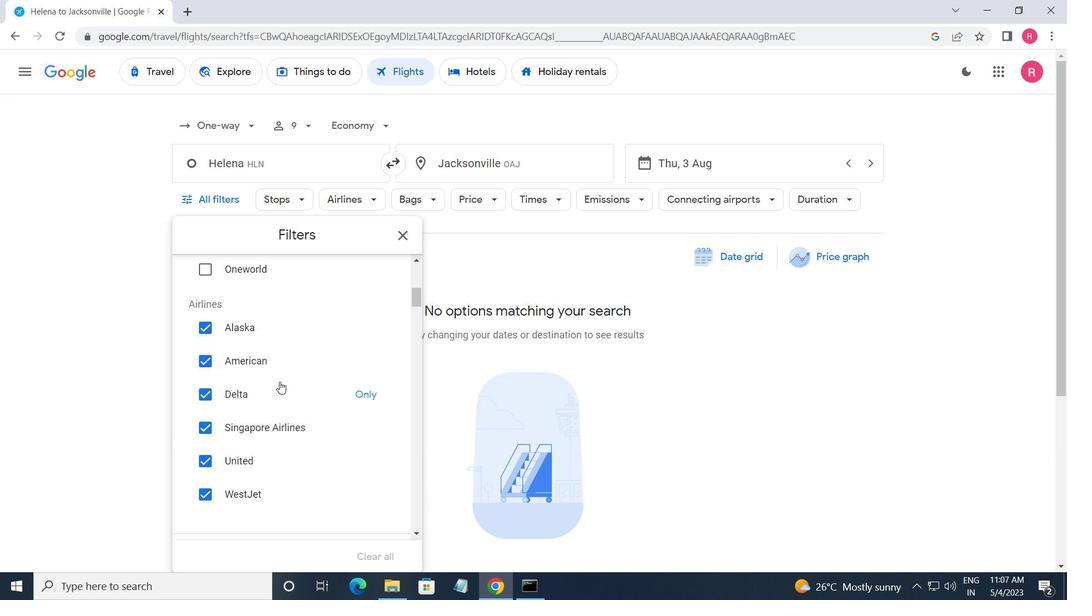 
Action: Mouse scrolled (281, 382) with delta (0, 0)
Screenshot: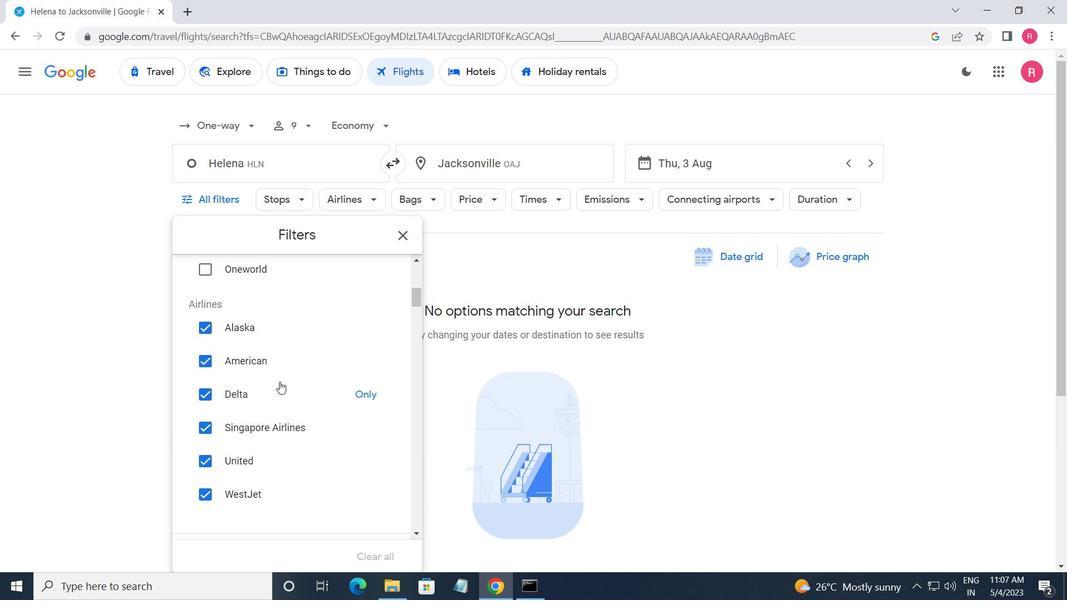 
Action: Mouse scrolled (281, 382) with delta (0, 0)
Screenshot: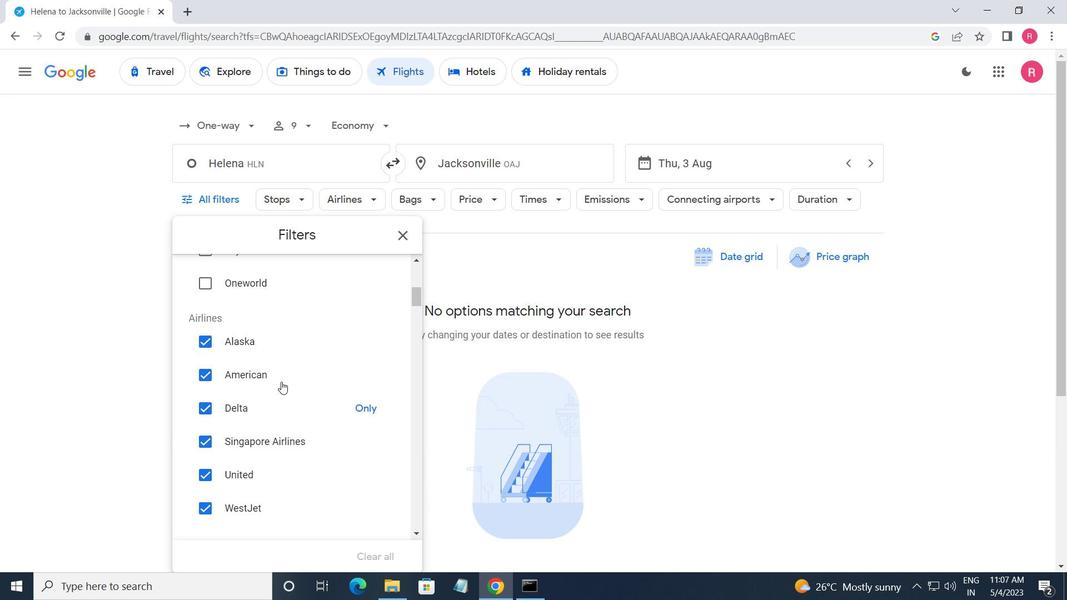 
Action: Mouse moved to (372, 362)
Screenshot: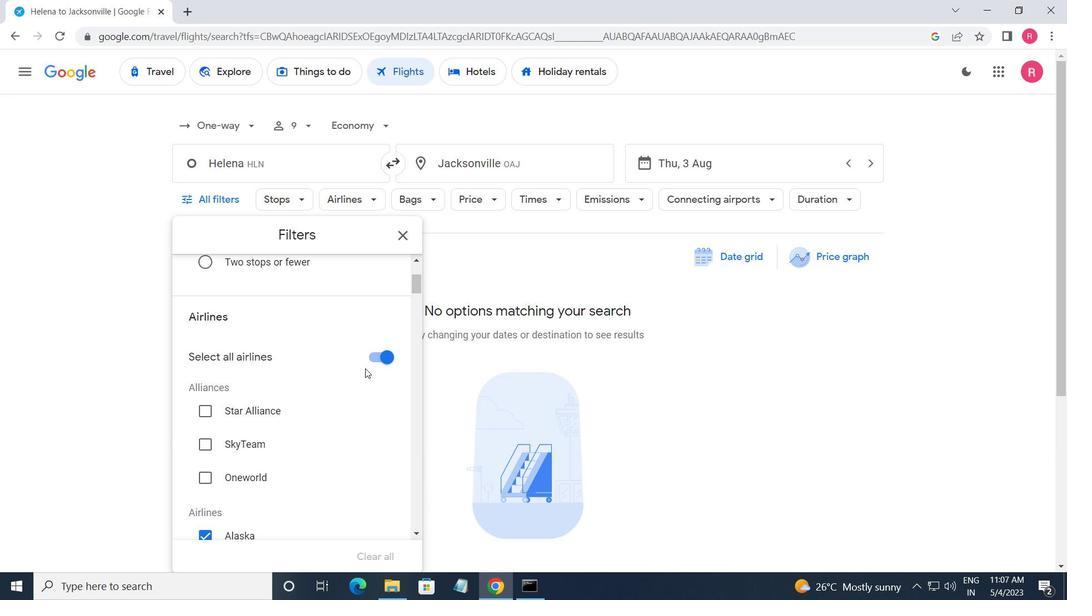
Action: Mouse pressed left at (372, 362)
Screenshot: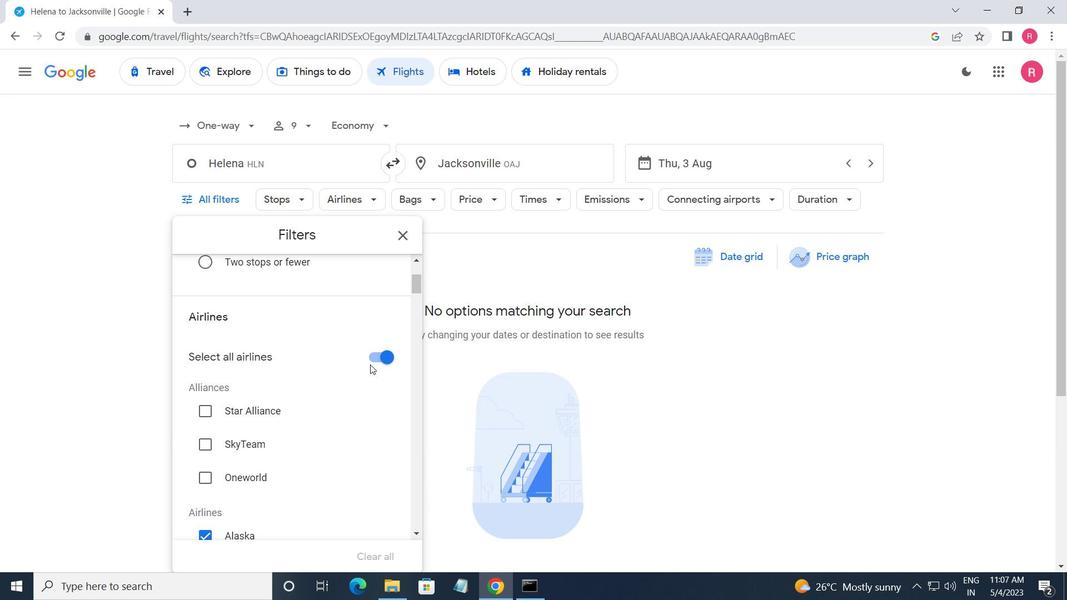 
Action: Mouse moved to (365, 414)
Screenshot: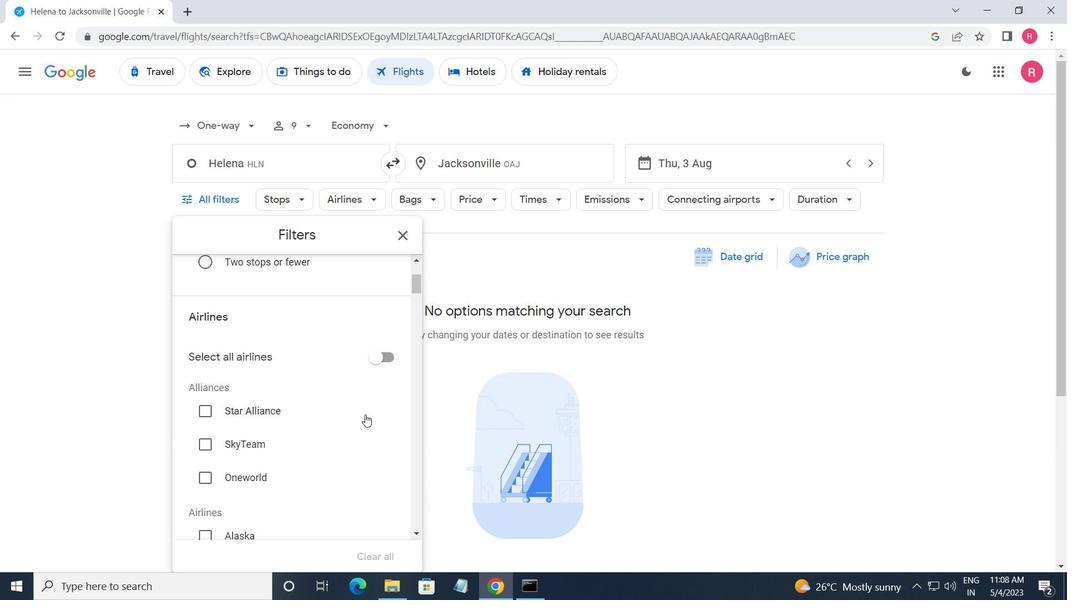 
Action: Mouse scrolled (365, 414) with delta (0, 0)
Screenshot: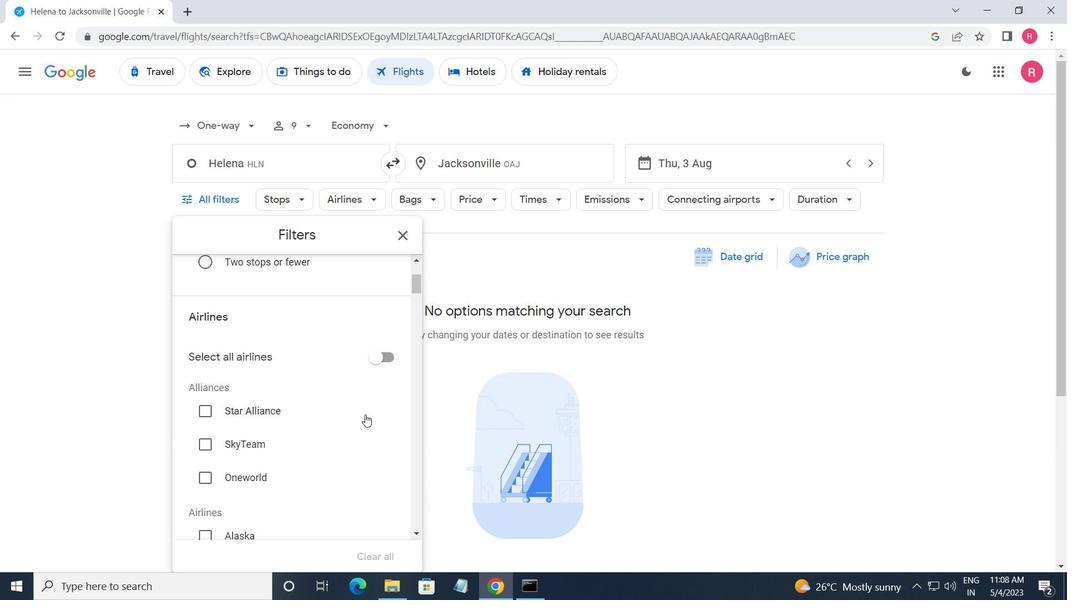 
Action: Mouse moved to (364, 414)
Screenshot: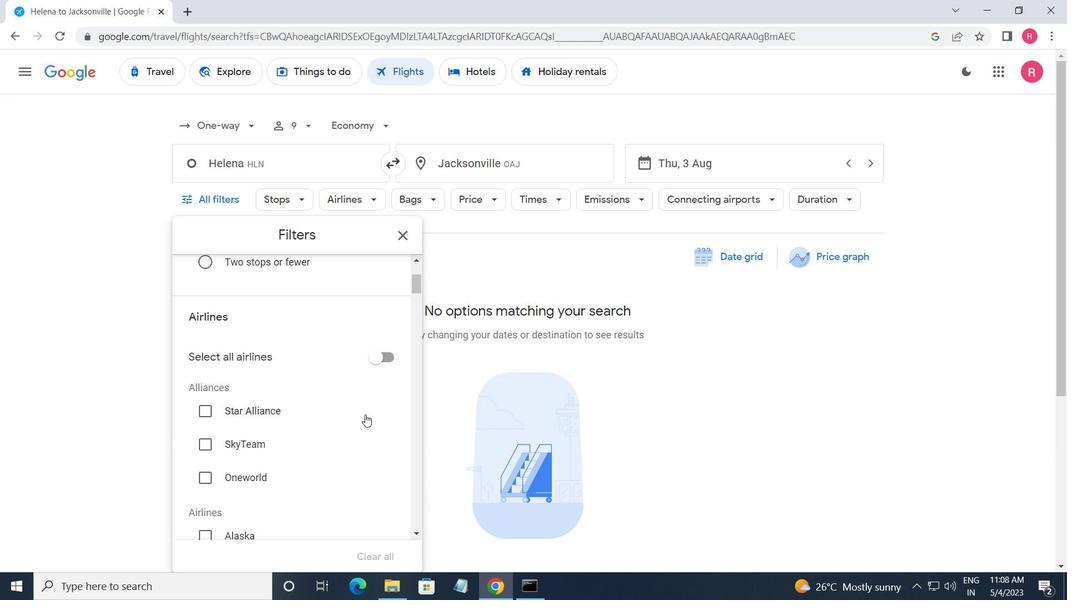 
Action: Mouse scrolled (364, 414) with delta (0, 0)
Screenshot: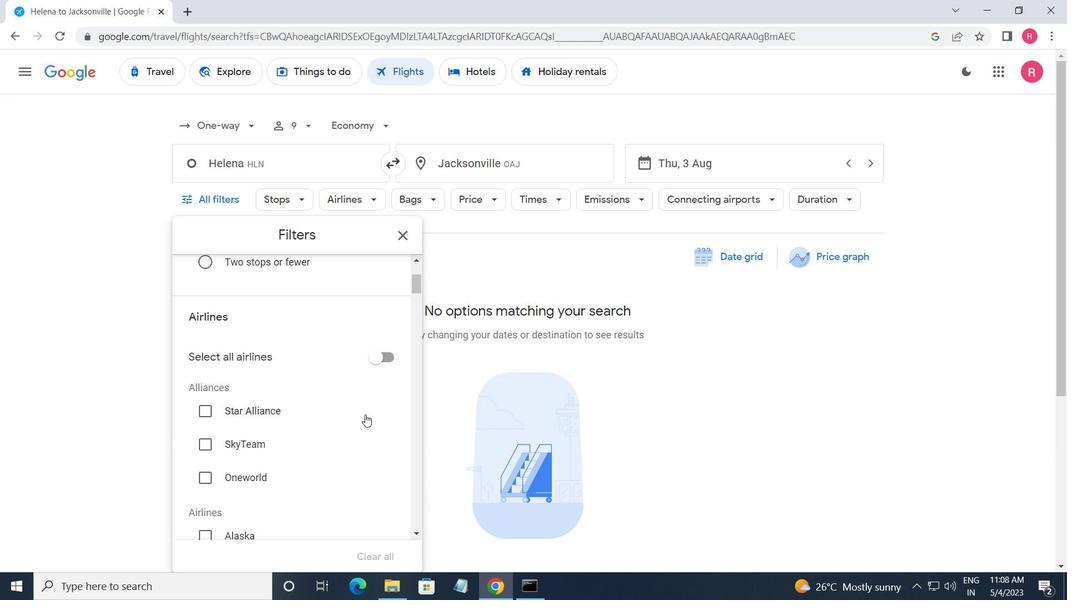 
Action: Mouse scrolled (364, 414) with delta (0, 0)
Screenshot: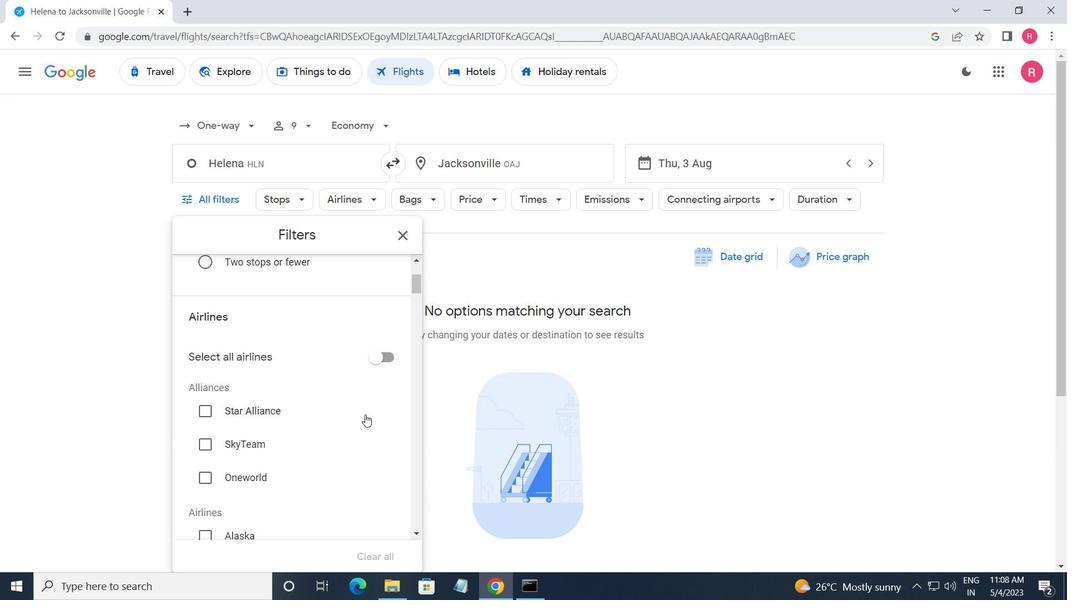 
Action: Mouse scrolled (364, 414) with delta (0, 0)
Screenshot: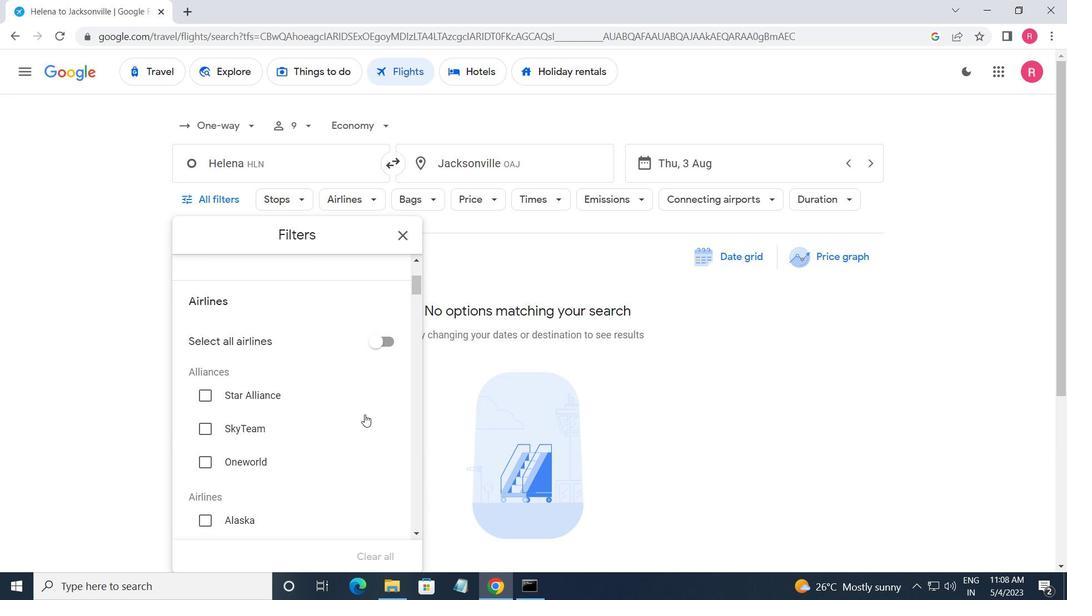 
Action: Mouse moved to (359, 415)
Screenshot: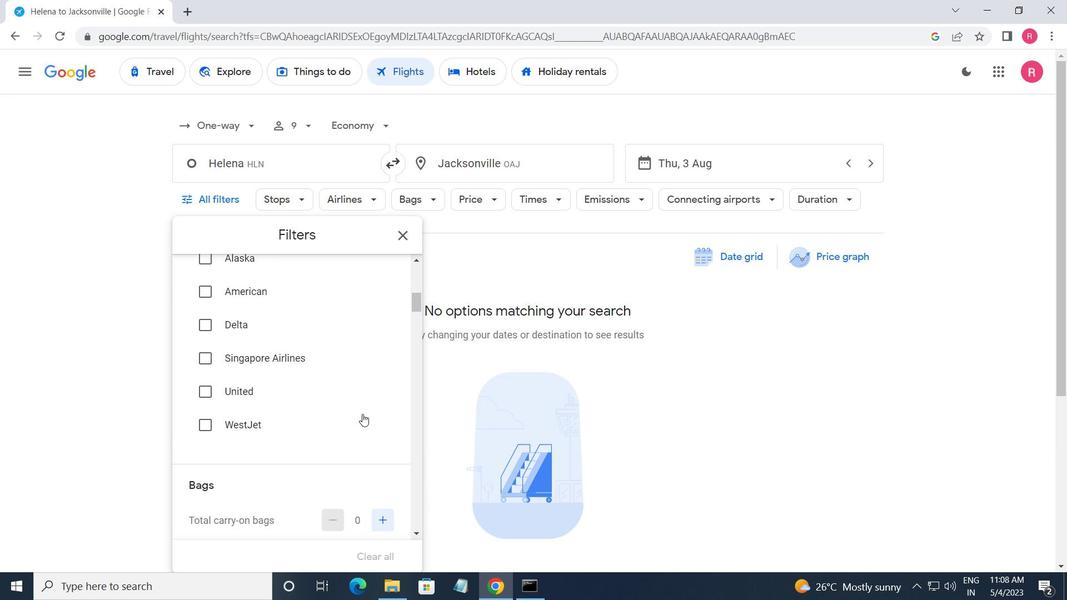 
Action: Mouse scrolled (359, 415) with delta (0, 0)
Screenshot: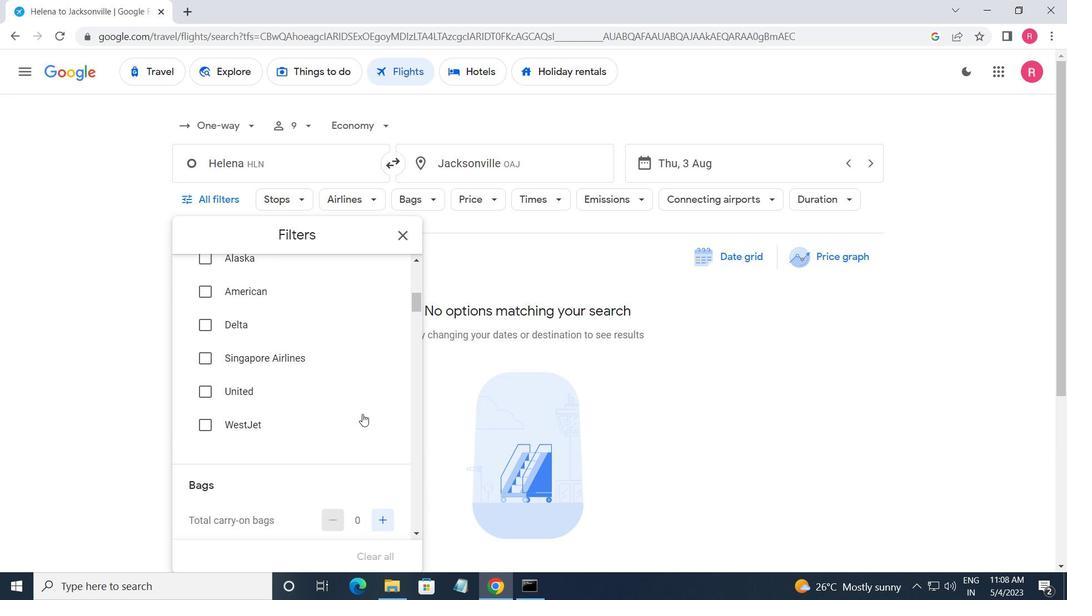 
Action: Mouse moved to (358, 417)
Screenshot: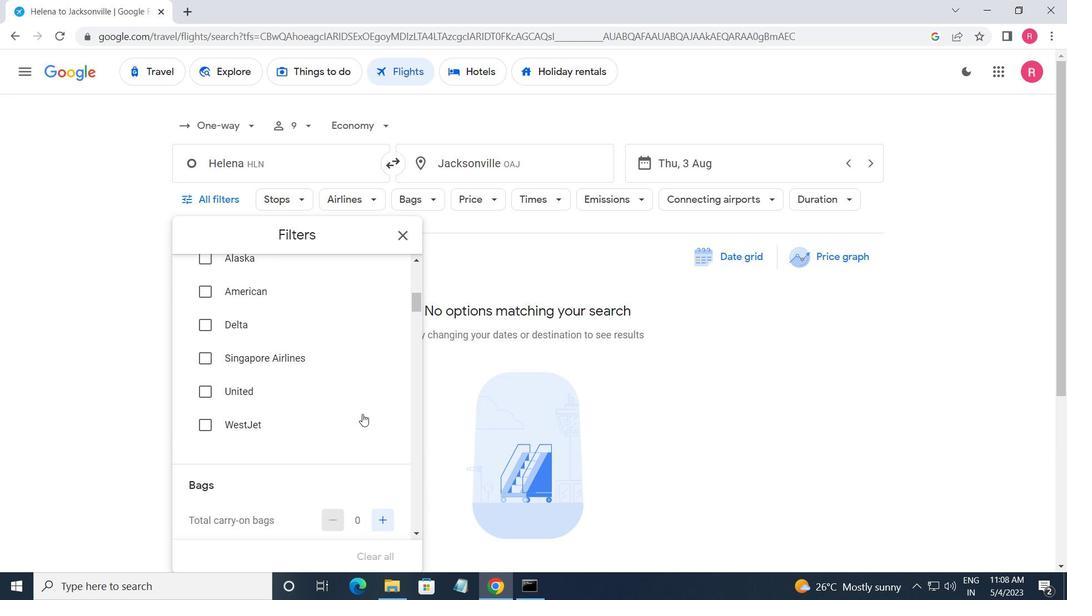 
Action: Mouse scrolled (358, 416) with delta (0, 0)
Screenshot: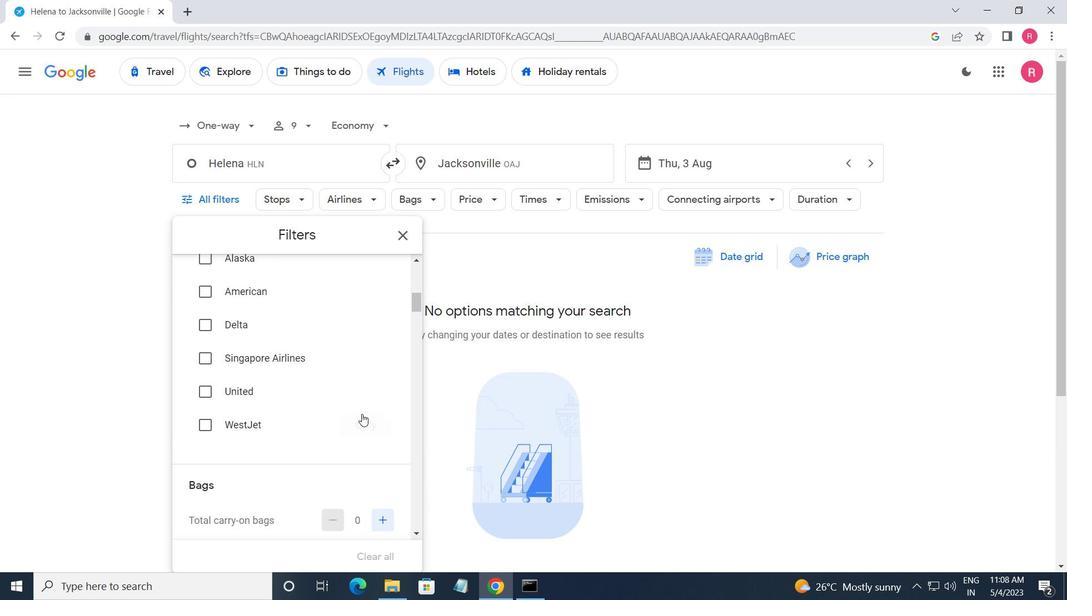 
Action: Mouse moved to (384, 388)
Screenshot: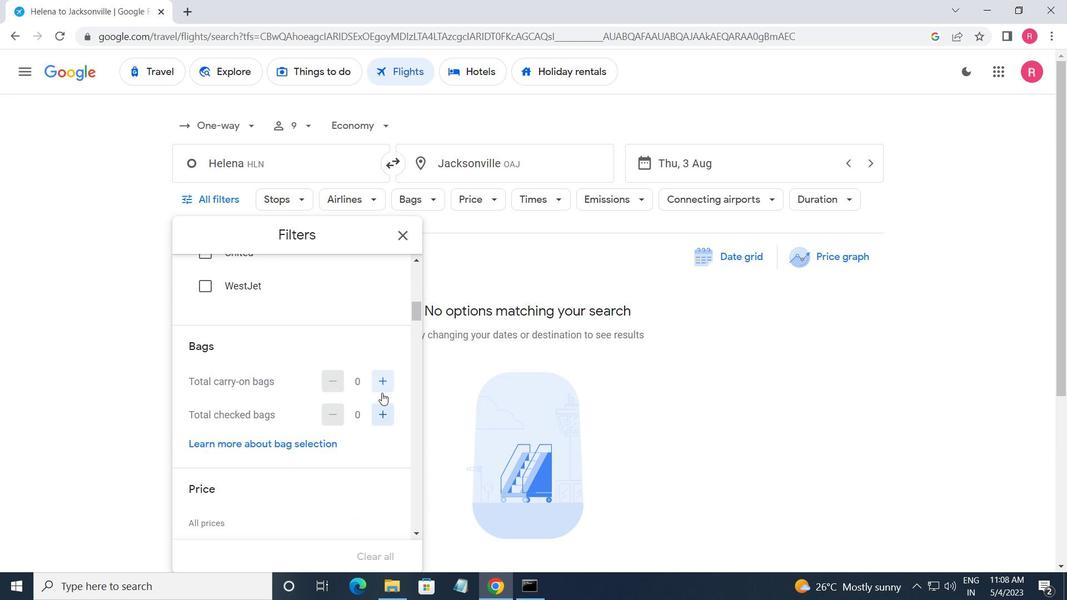 
Action: Mouse pressed left at (384, 388)
Screenshot: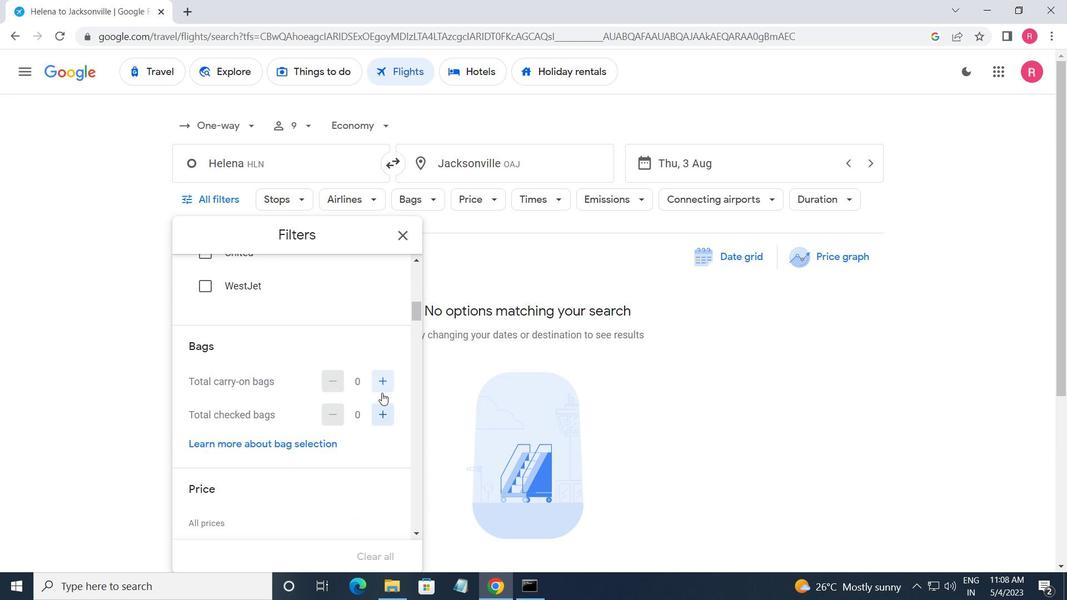 
Action: Mouse moved to (360, 428)
Screenshot: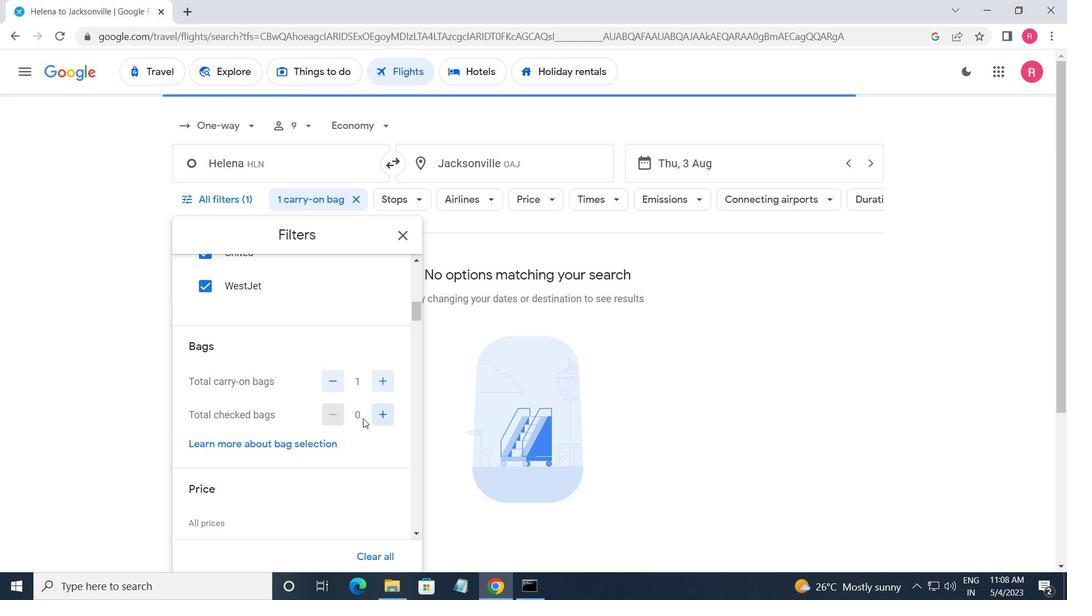 
Action: Mouse scrolled (360, 427) with delta (0, 0)
Screenshot: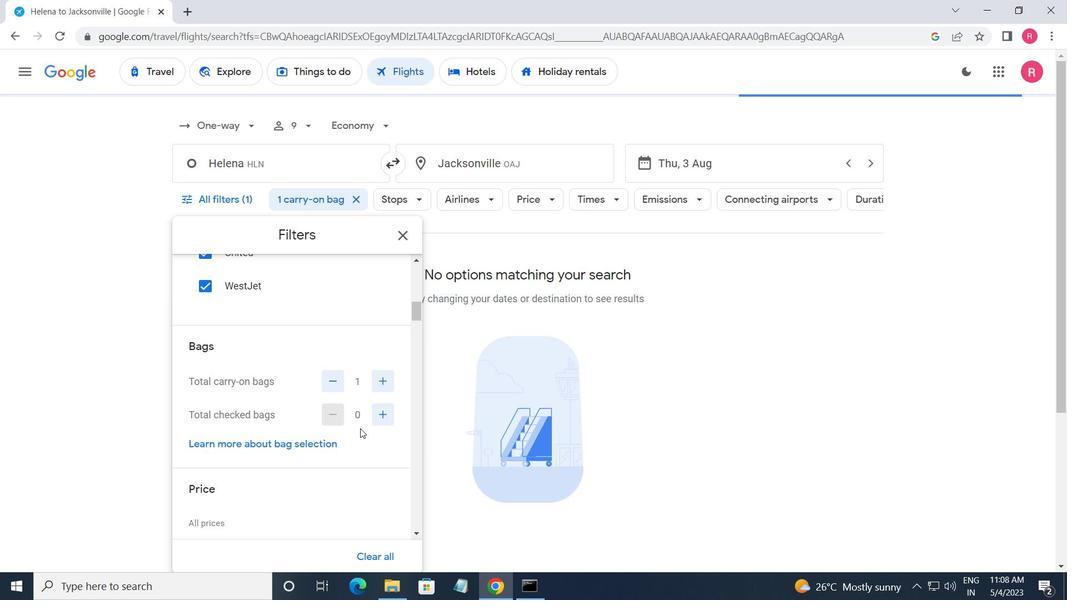 
Action: Mouse moved to (360, 429)
Screenshot: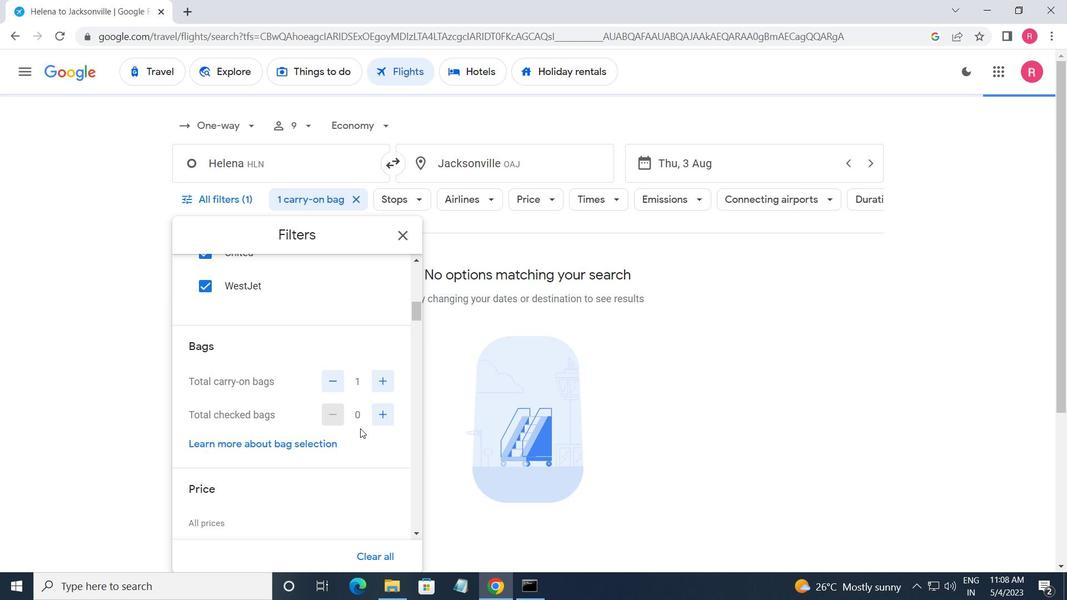 
Action: Mouse scrolled (360, 429) with delta (0, 0)
Screenshot: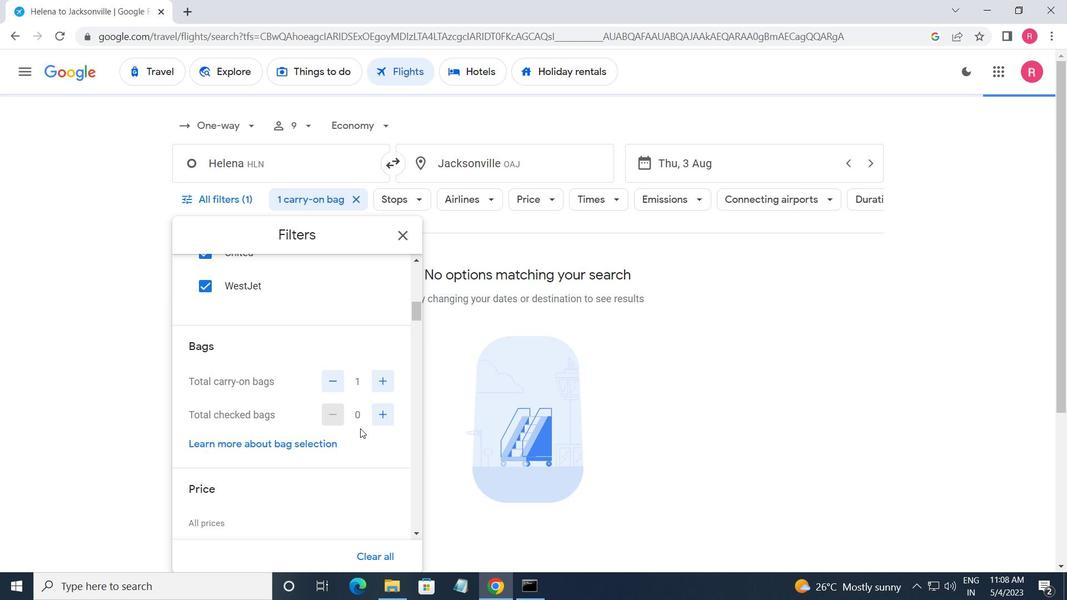 
Action: Mouse moved to (385, 414)
Screenshot: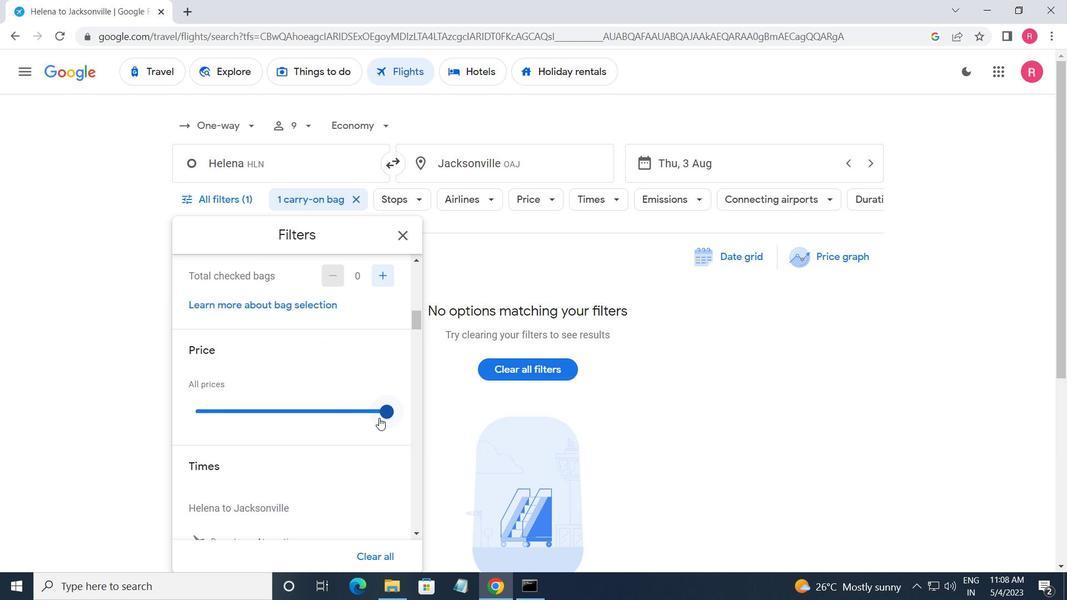 
Action: Mouse pressed left at (385, 414)
Screenshot: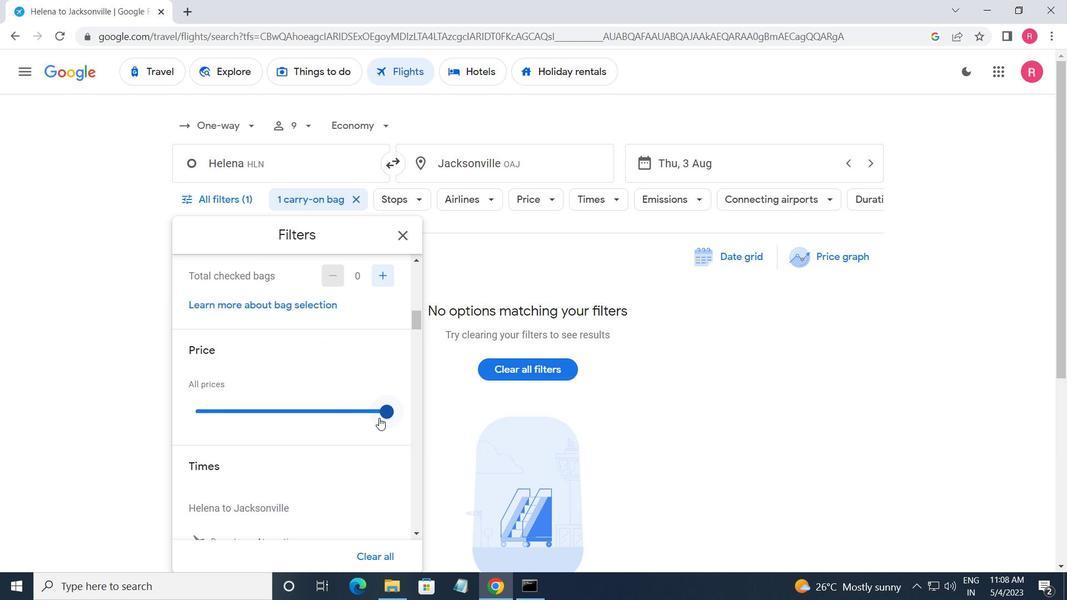 
Action: Mouse moved to (388, 414)
Screenshot: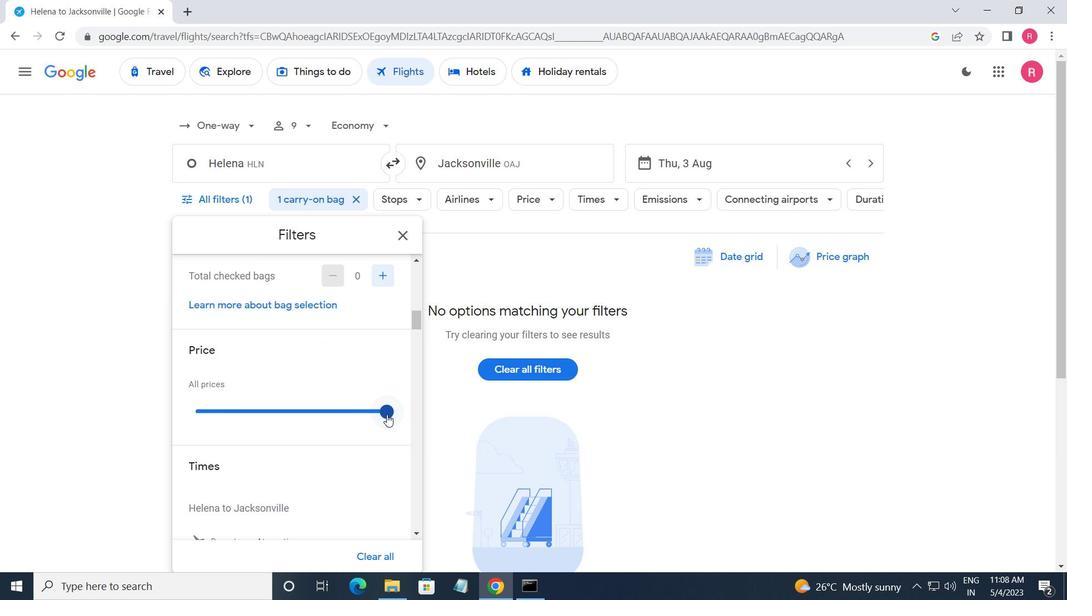 
Action: Mouse scrolled (388, 414) with delta (0, 0)
Screenshot: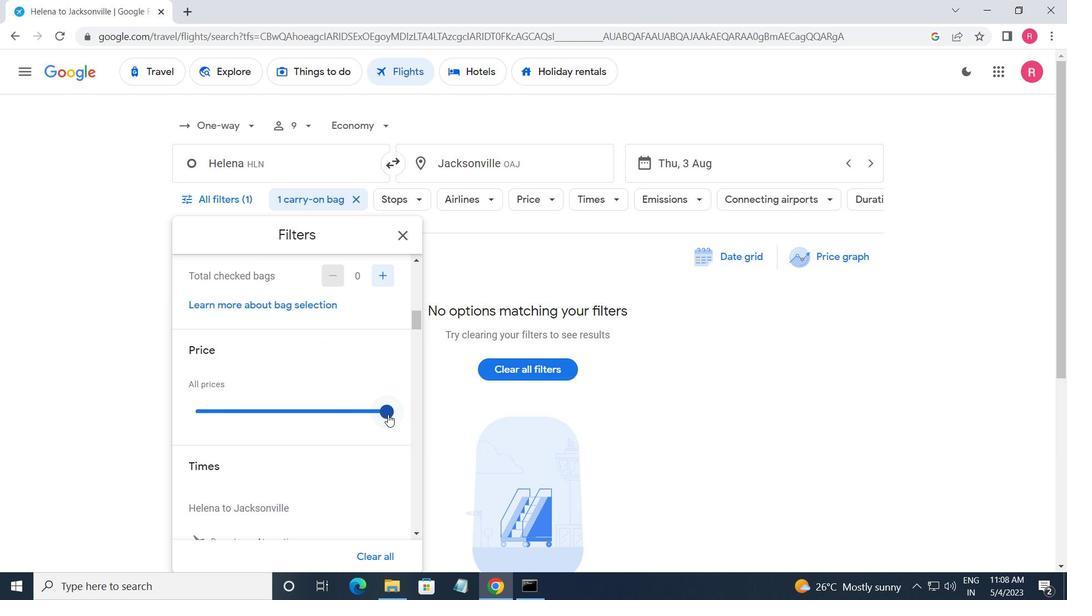 
Action: Mouse scrolled (388, 414) with delta (0, 0)
Screenshot: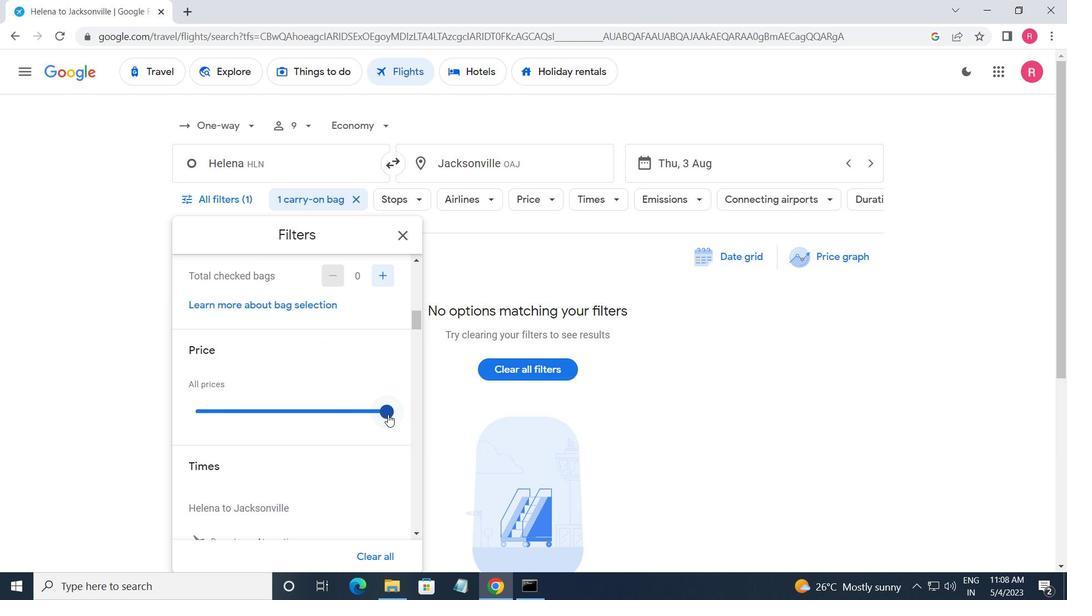 
Action: Mouse moved to (202, 424)
Screenshot: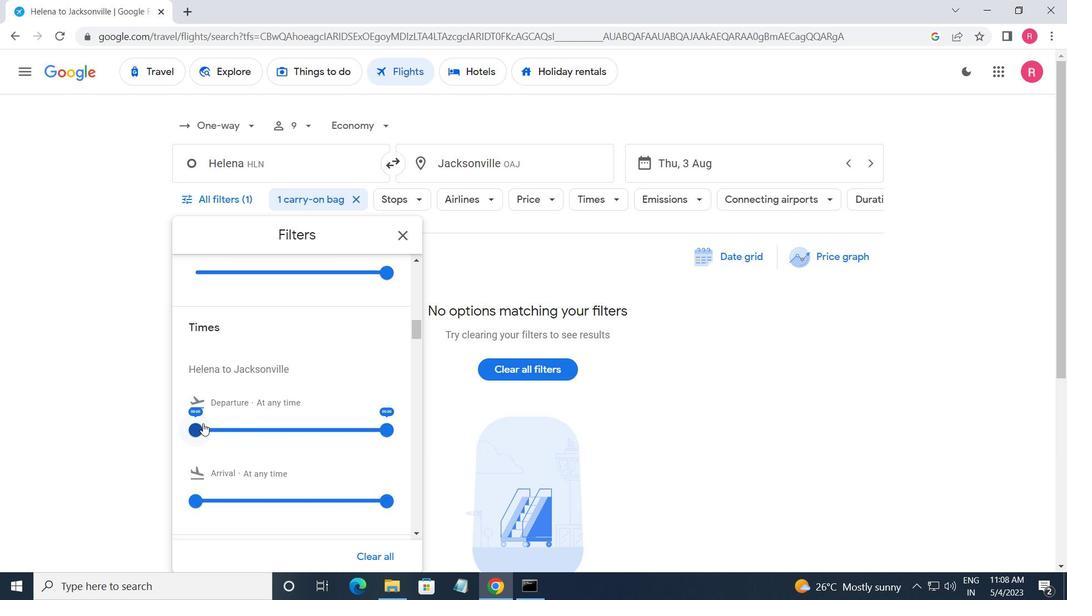 
Action: Mouse pressed left at (202, 424)
Screenshot: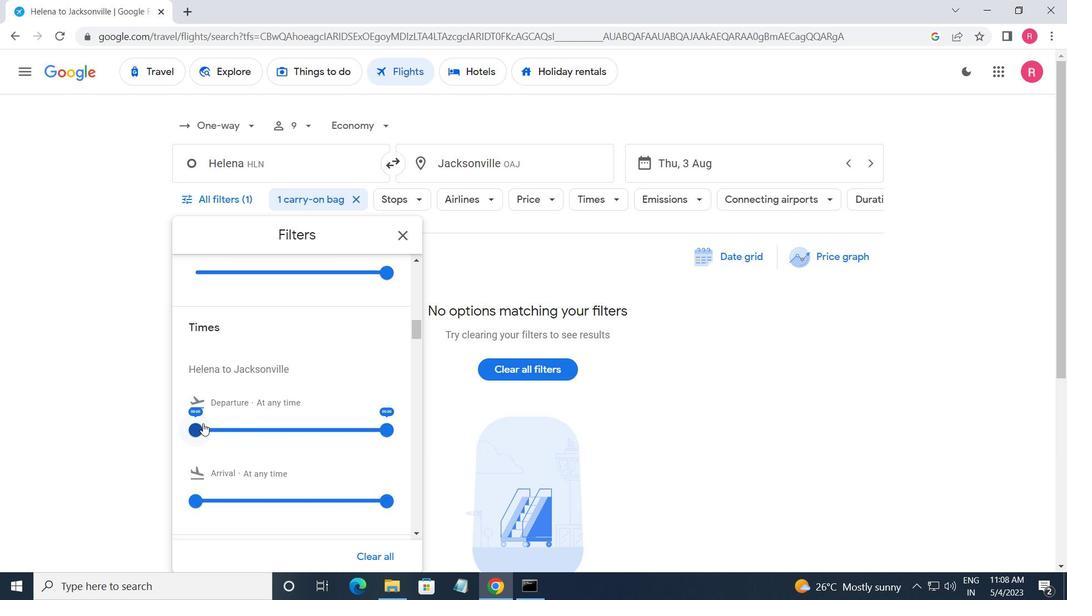 
Action: Mouse moved to (389, 434)
Screenshot: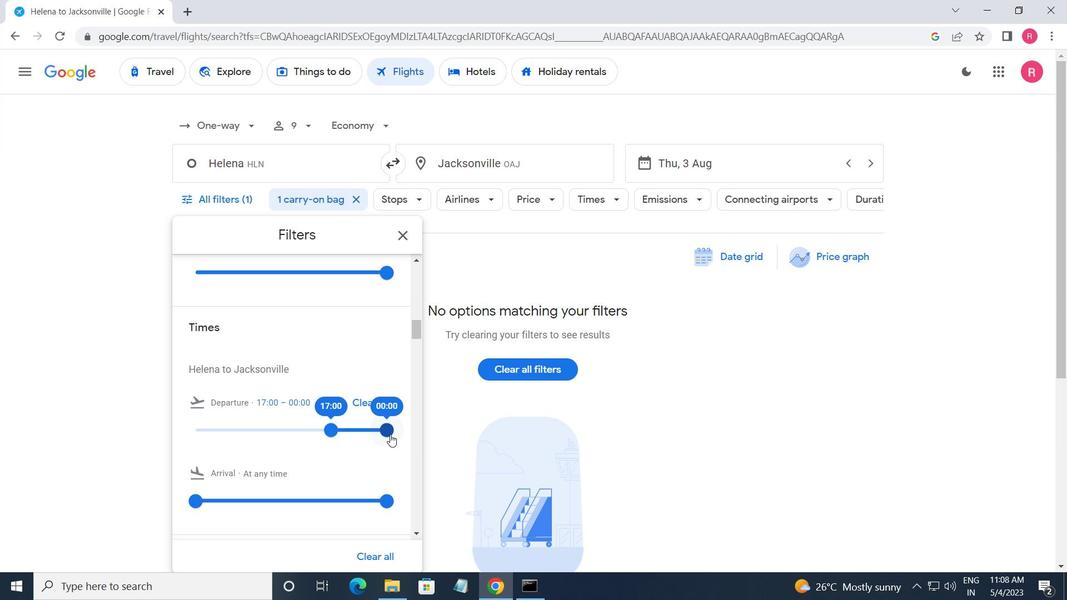 
Action: Mouse pressed left at (389, 434)
Screenshot: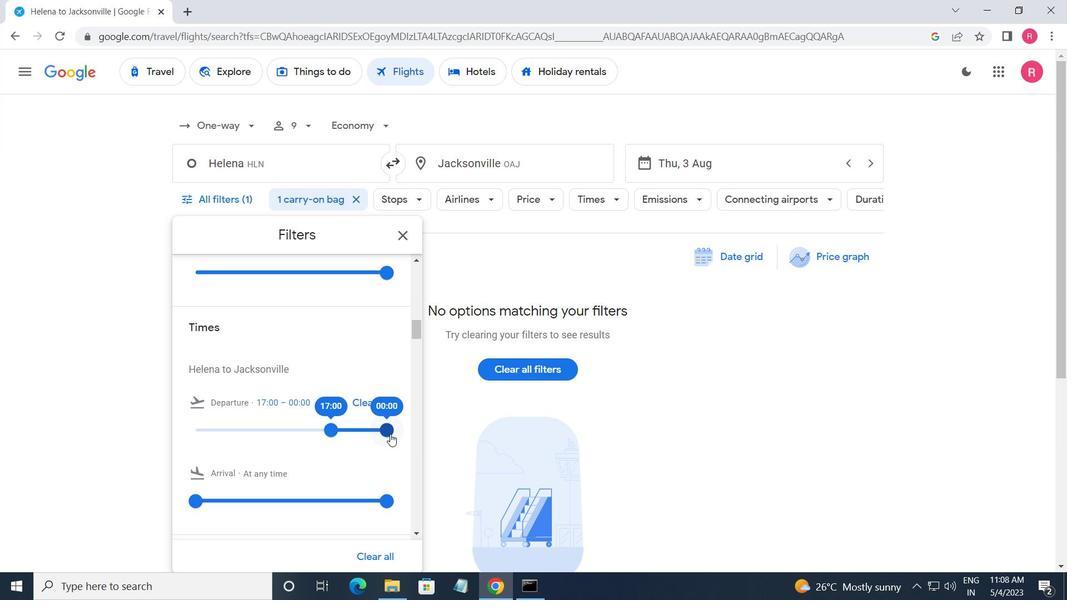 
Action: Mouse moved to (406, 235)
Screenshot: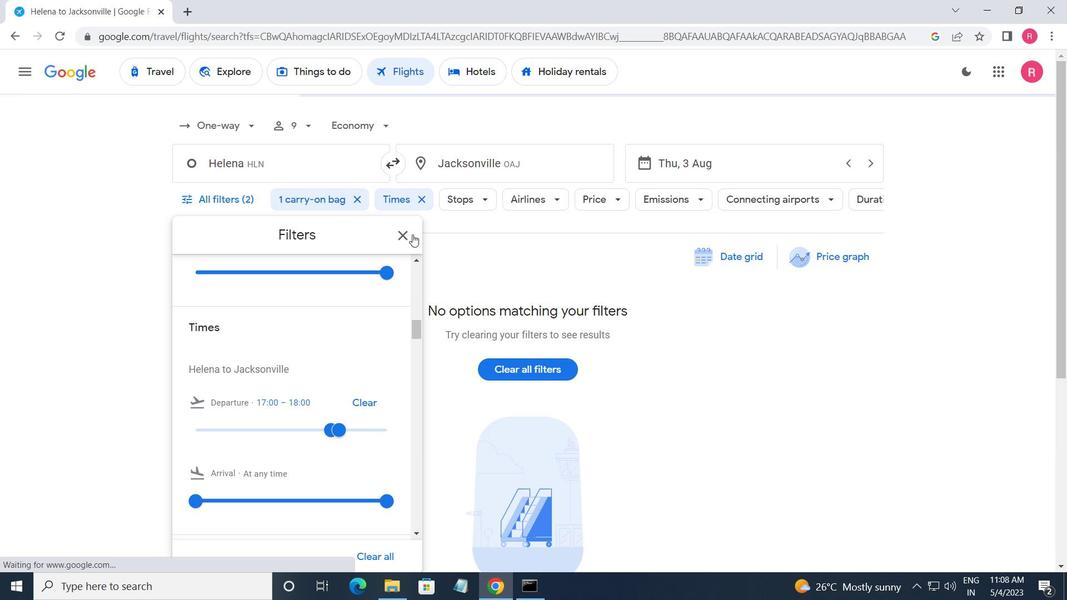 
Action: Mouse pressed left at (406, 235)
Screenshot: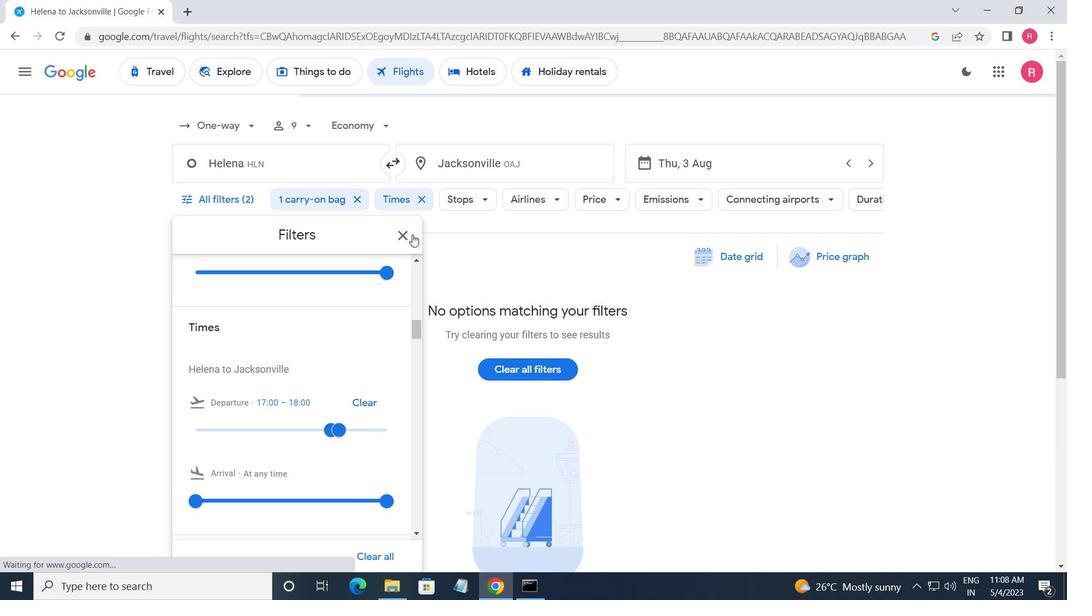 
Action: Mouse moved to (443, 269)
Screenshot: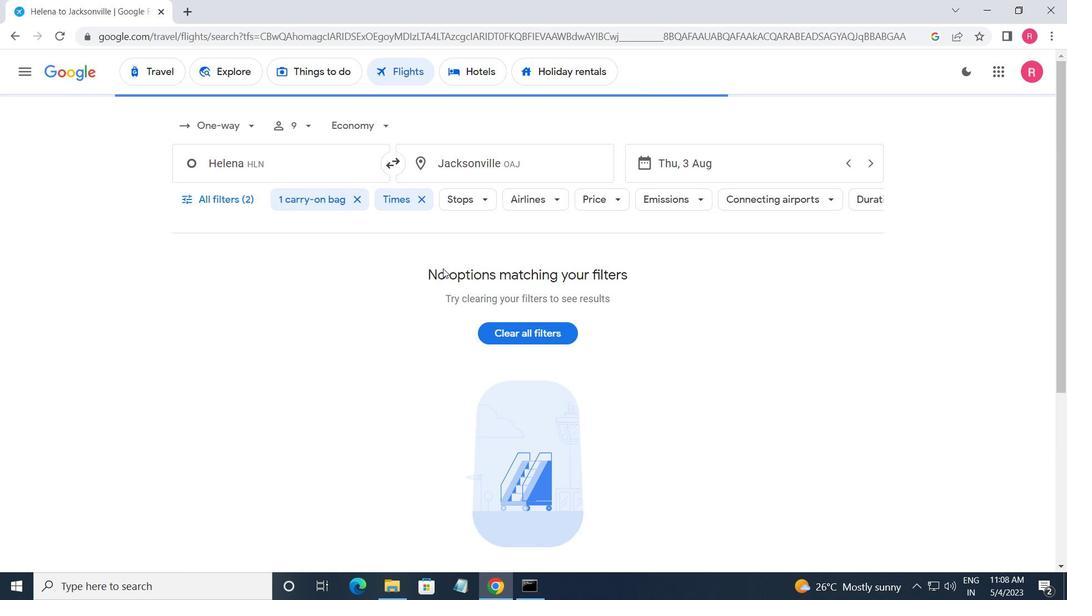 
